Task: Assign carxxstreet791@gmail.com as Assignee of Child Issue ChildIssue0000000430 of Issue Issue0000000215 in Backlog  in Scrum Project Project0000000043 in Jira. Assign vinnyoffice2@gmail.com as Assignee of Child Issue ChildIssue0000000431 of Issue Issue0000000216 in Backlog  in Scrum Project Project0000000044 in Jira. Assign vinnyoffice2@gmail.com as Assignee of Child Issue ChildIssue0000000432 of Issue Issue0000000216 in Backlog  in Scrum Project Project0000000044 in Jira. Assign vinnyoffice2@gmail.com as Assignee of Child Issue ChildIssue0000000433 of Issue Issue0000000217 in Backlog  in Scrum Project Project0000000044 in Jira. Assign vinnyoffice2@gmail.com as Assignee of Child Issue ChildIssue0000000434 of Issue Issue0000000217 in Backlog  in Scrum Project Project0000000044 in Jira
Action: Mouse moved to (795, 406)
Screenshot: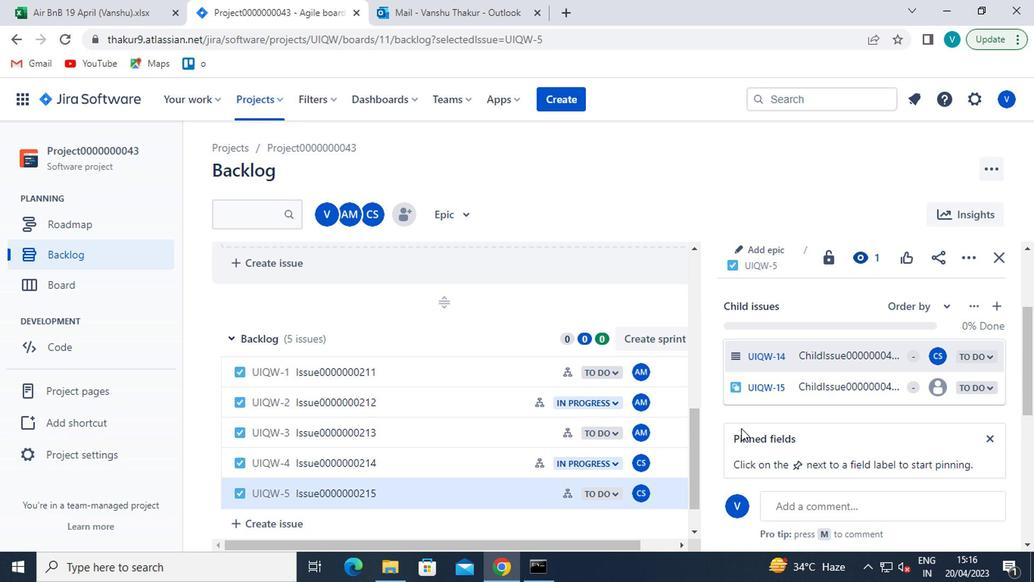 
Action: Mouse scrolled (795, 407) with delta (0, 0)
Screenshot: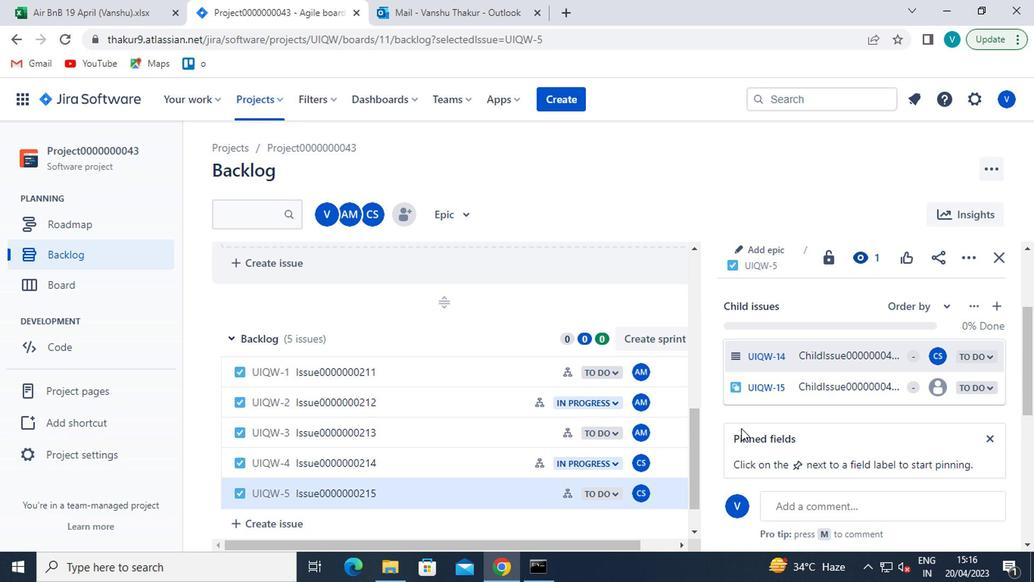 
Action: Mouse moved to (796, 405)
Screenshot: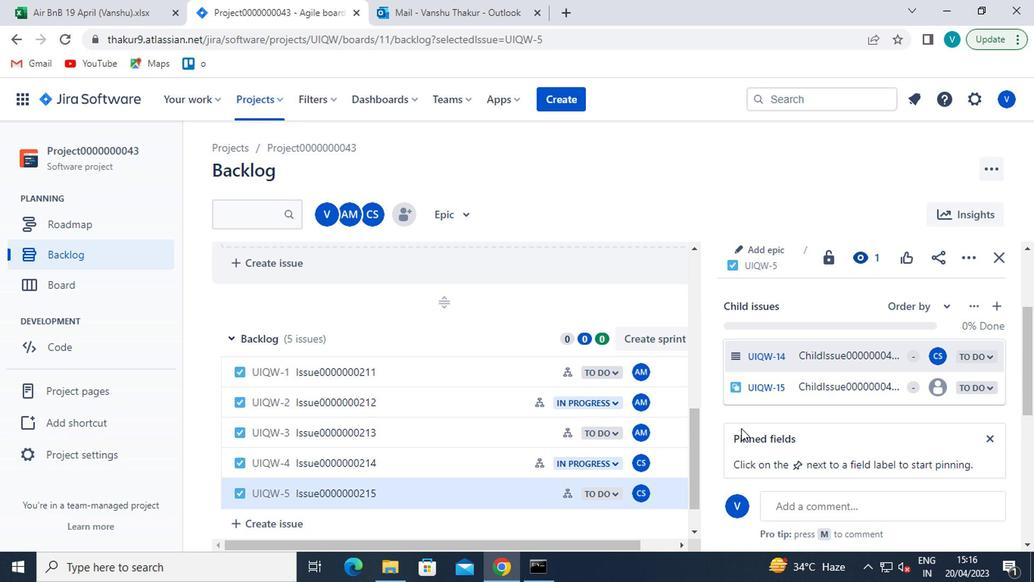 
Action: Mouse scrolled (796, 406) with delta (0, 1)
Screenshot: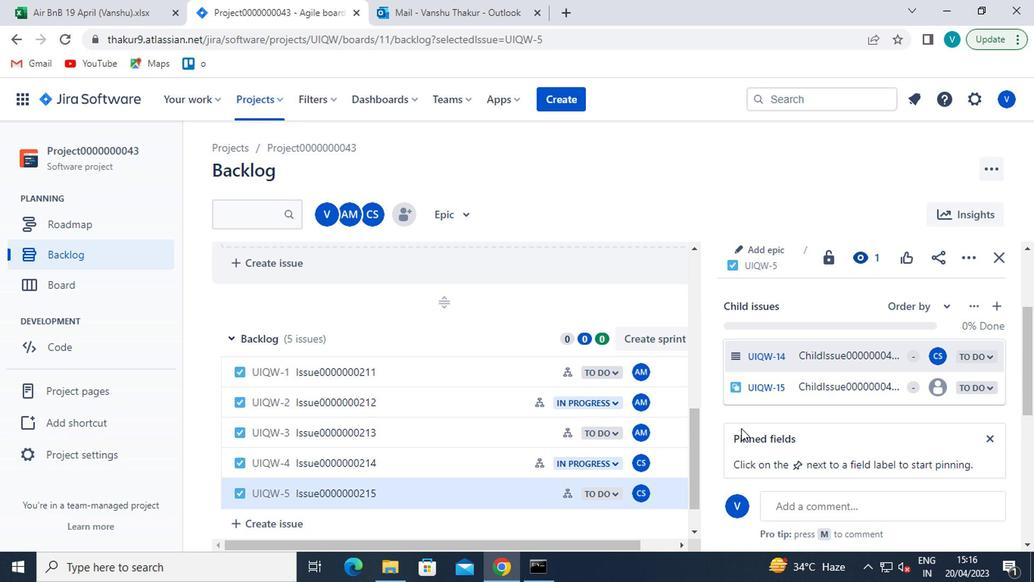
Action: Mouse moved to (797, 404)
Screenshot: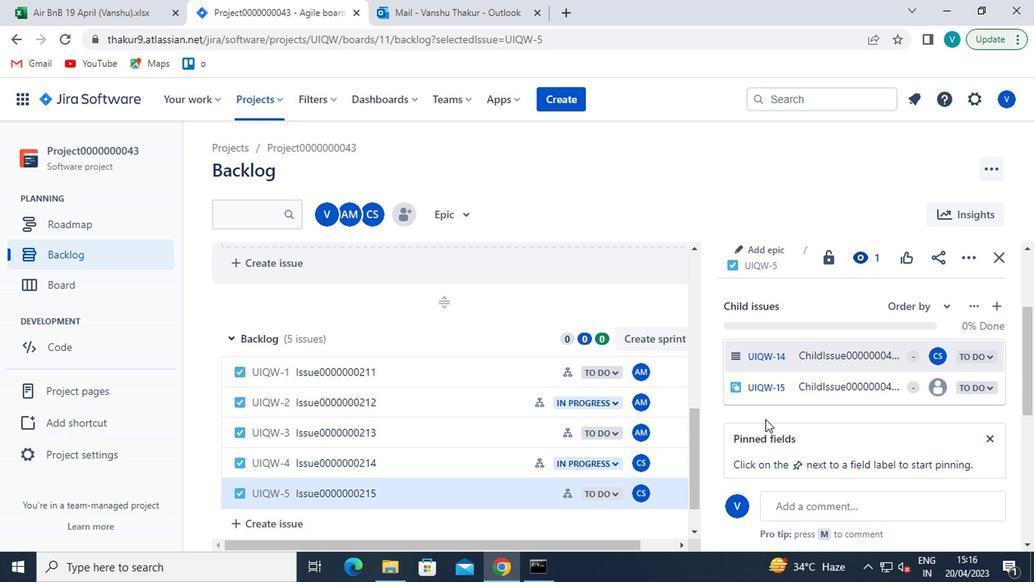 
Action: Mouse scrolled (797, 405) with delta (0, 1)
Screenshot: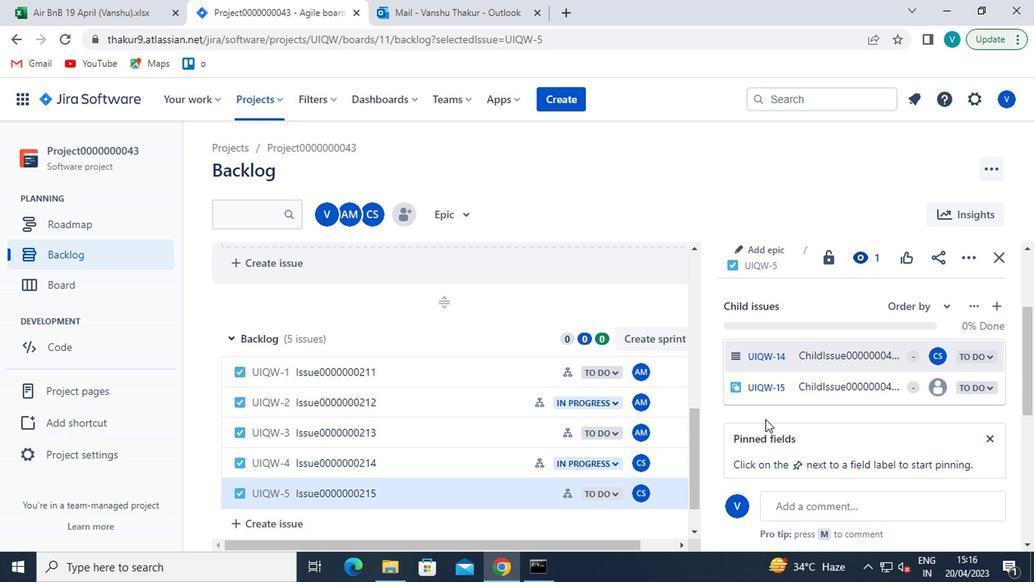 
Action: Mouse scrolled (797, 405) with delta (0, 1)
Screenshot: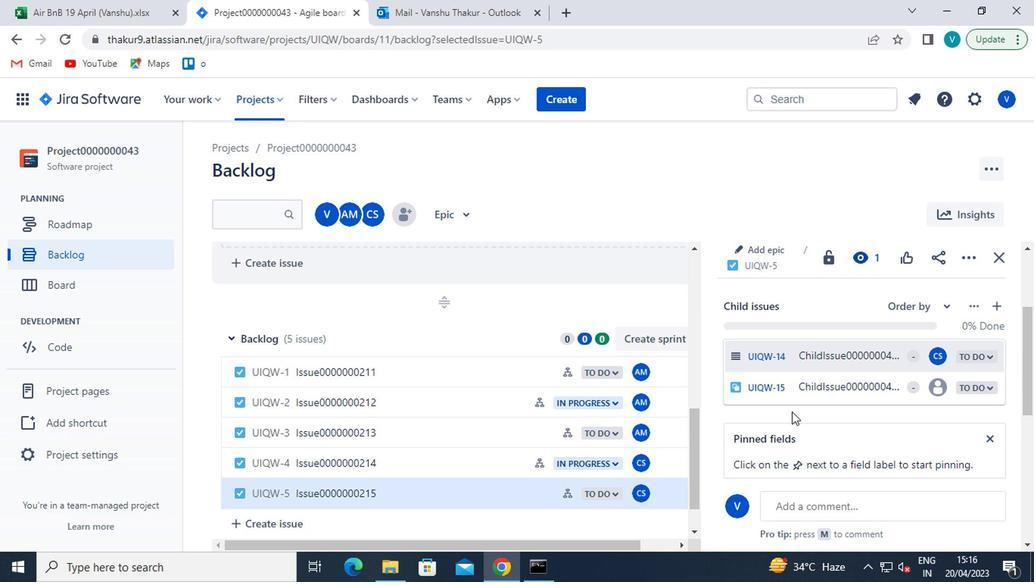 
Action: Mouse scrolled (797, 405) with delta (0, 1)
Screenshot: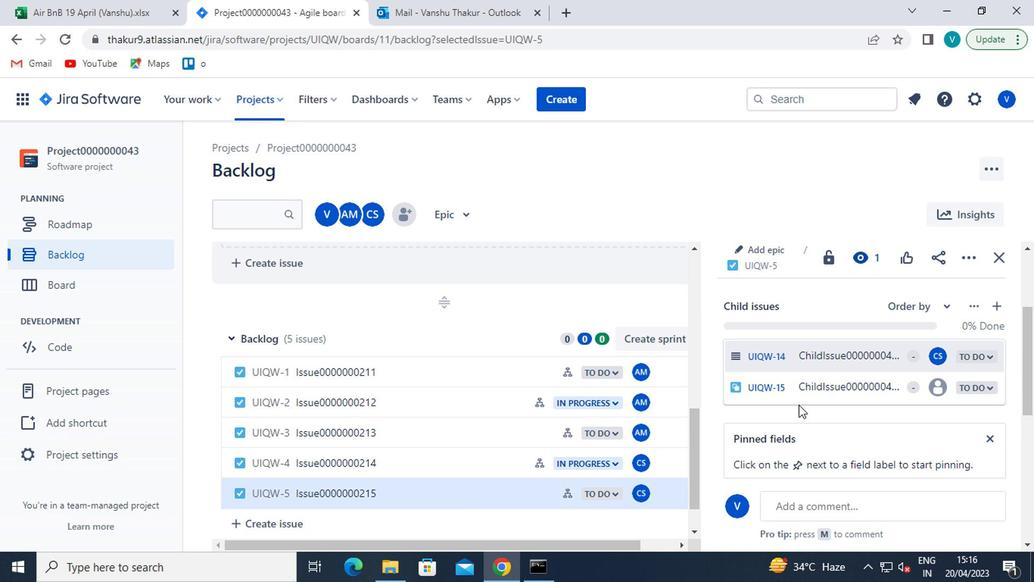 
Action: Mouse scrolled (797, 403) with delta (0, 0)
Screenshot: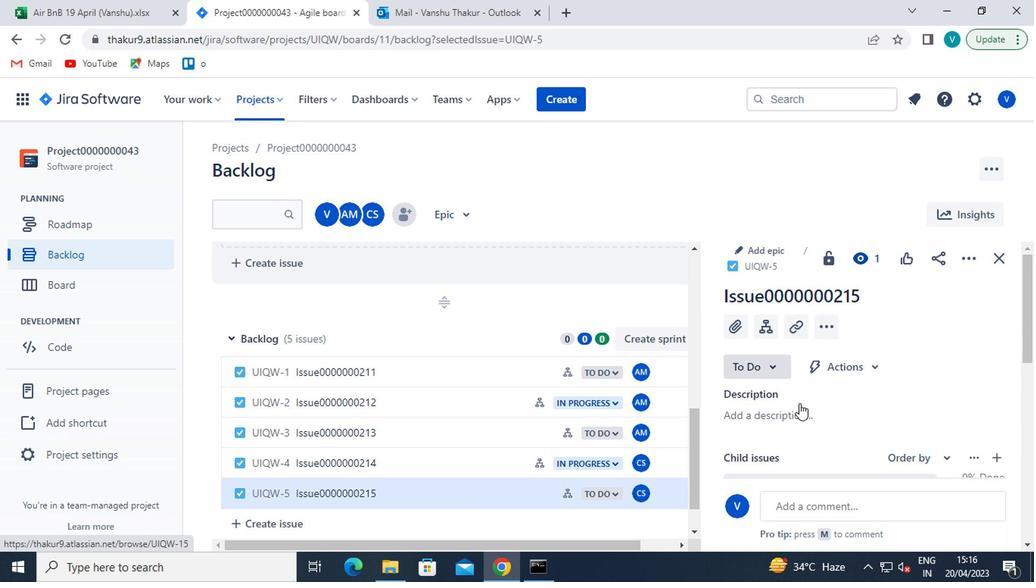 
Action: Mouse scrolled (797, 403) with delta (0, 0)
Screenshot: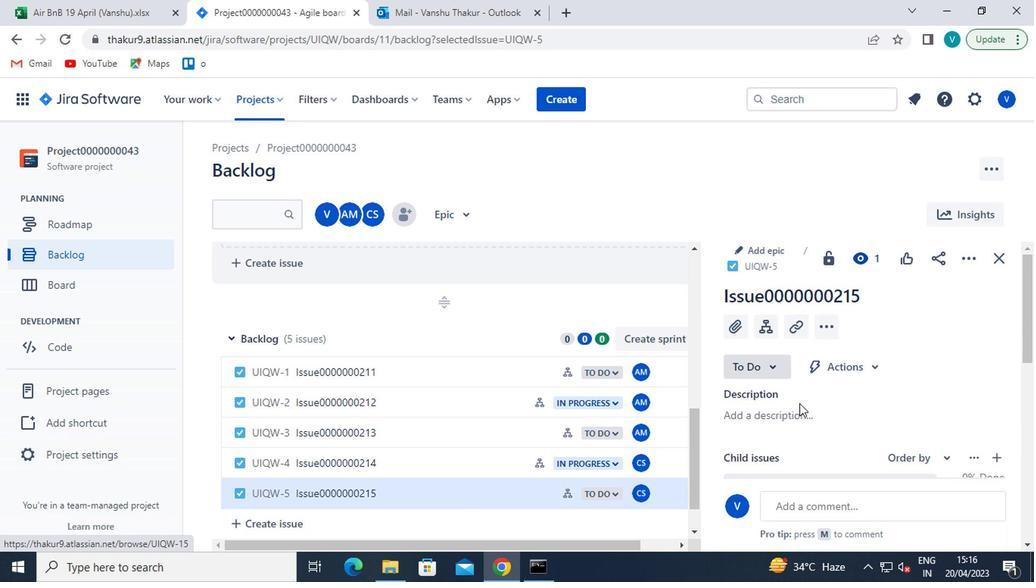 
Action: Mouse scrolled (797, 403) with delta (0, 0)
Screenshot: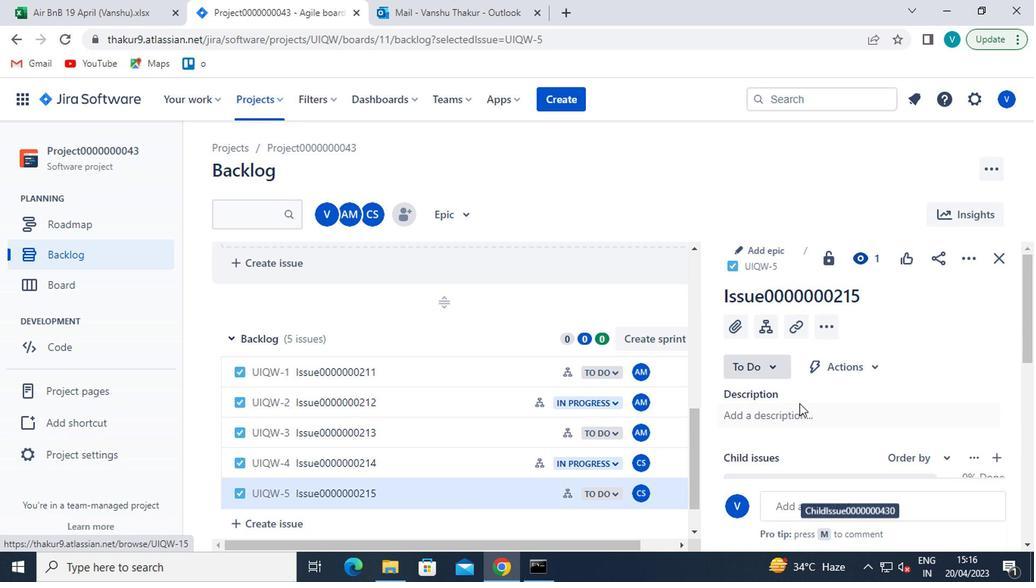 
Action: Mouse scrolled (797, 405) with delta (0, 1)
Screenshot: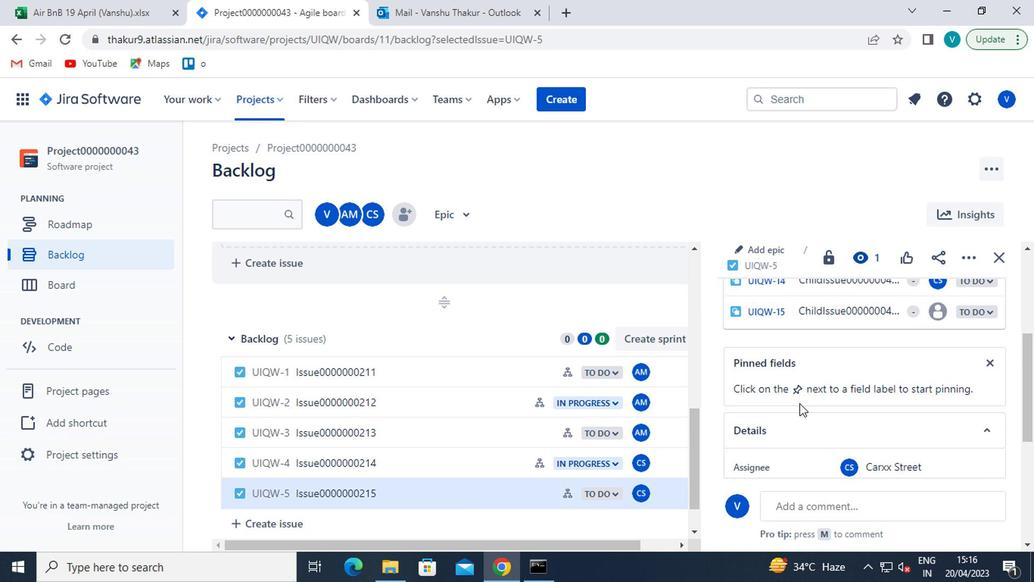 
Action: Mouse moved to (940, 389)
Screenshot: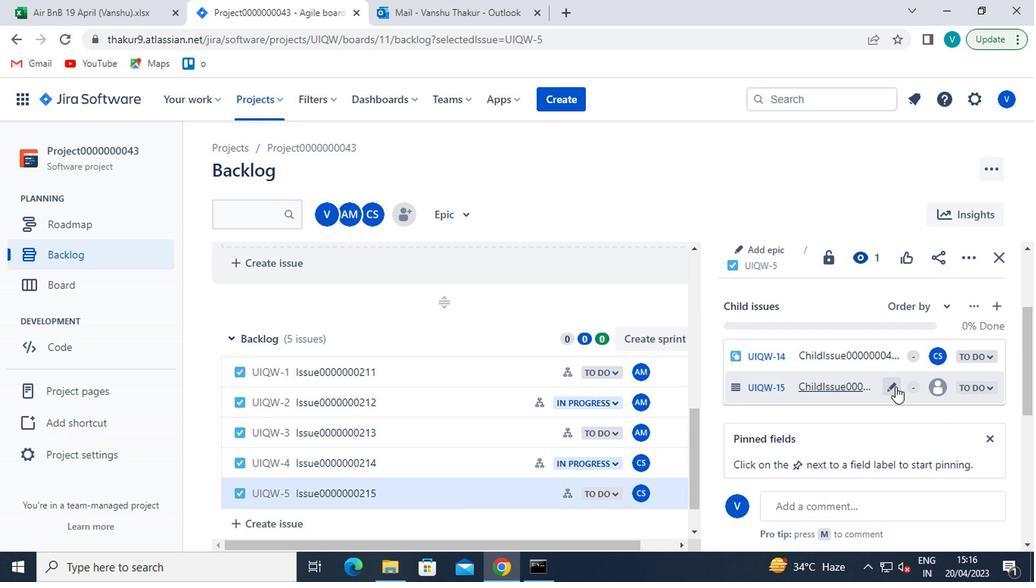 
Action: Mouse pressed left at (940, 389)
Screenshot: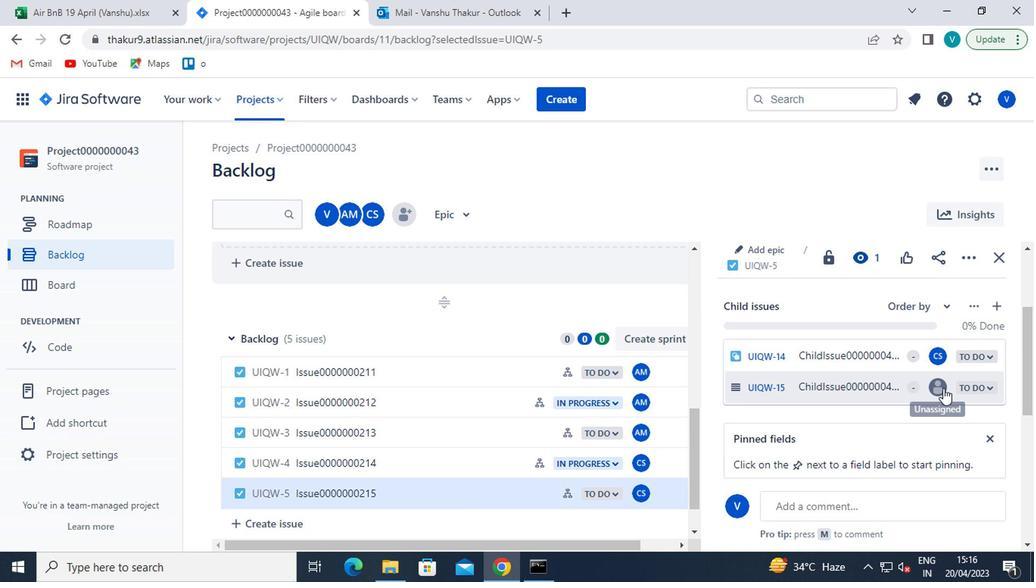 
Action: Mouse moved to (784, 447)
Screenshot: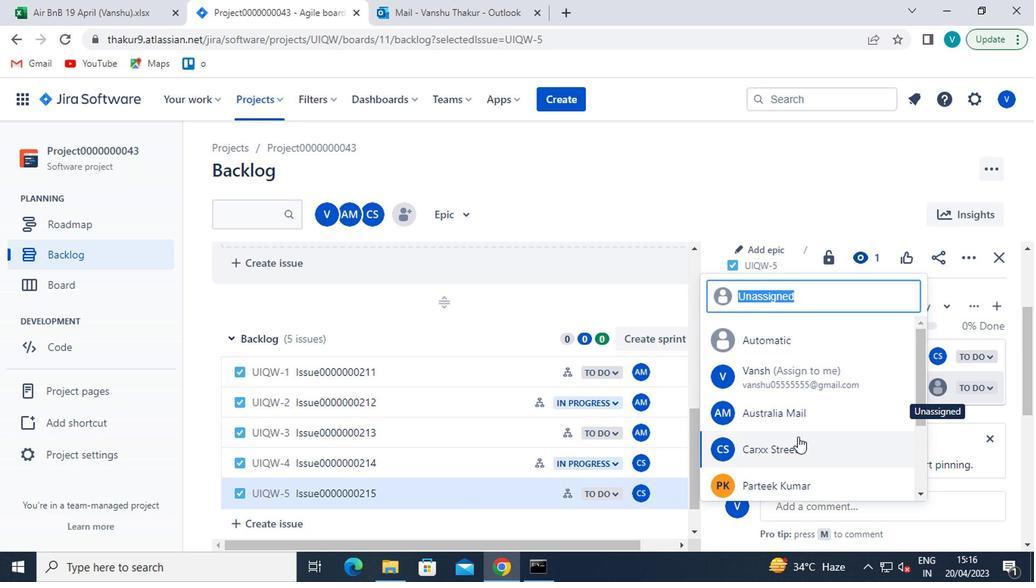 
Action: Mouse pressed left at (784, 447)
Screenshot: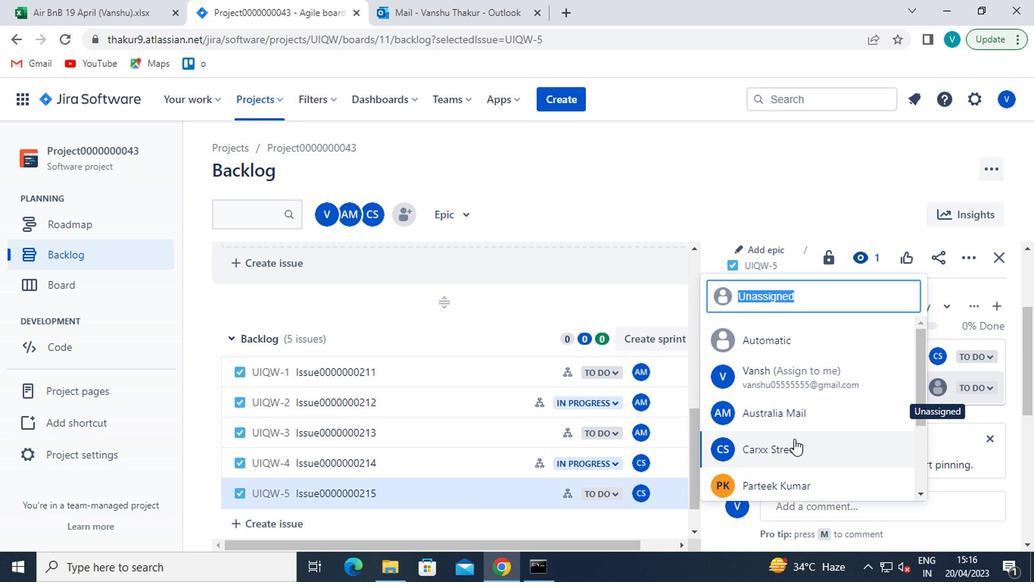 
Action: Mouse moved to (255, 106)
Screenshot: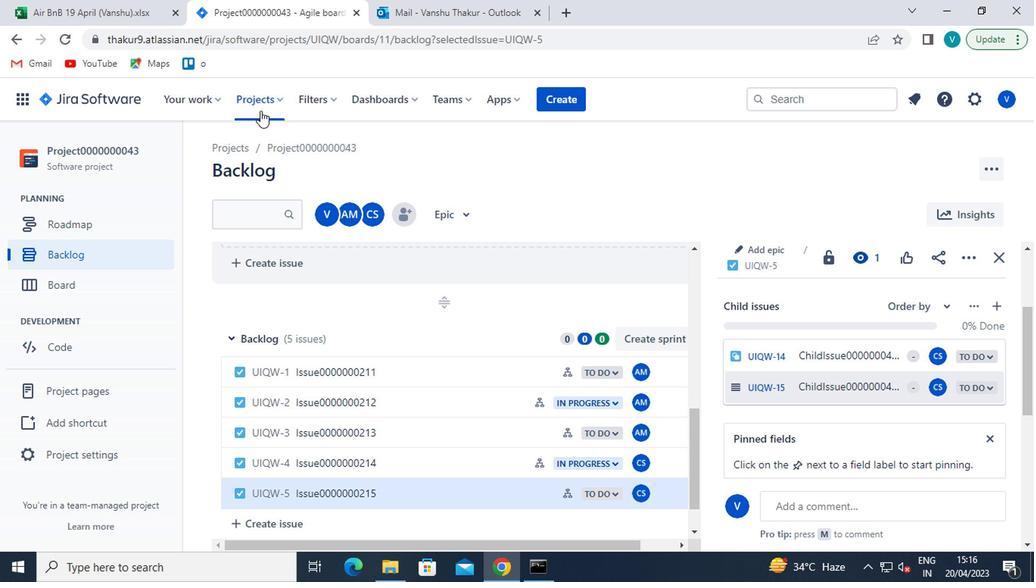 
Action: Mouse pressed left at (255, 106)
Screenshot: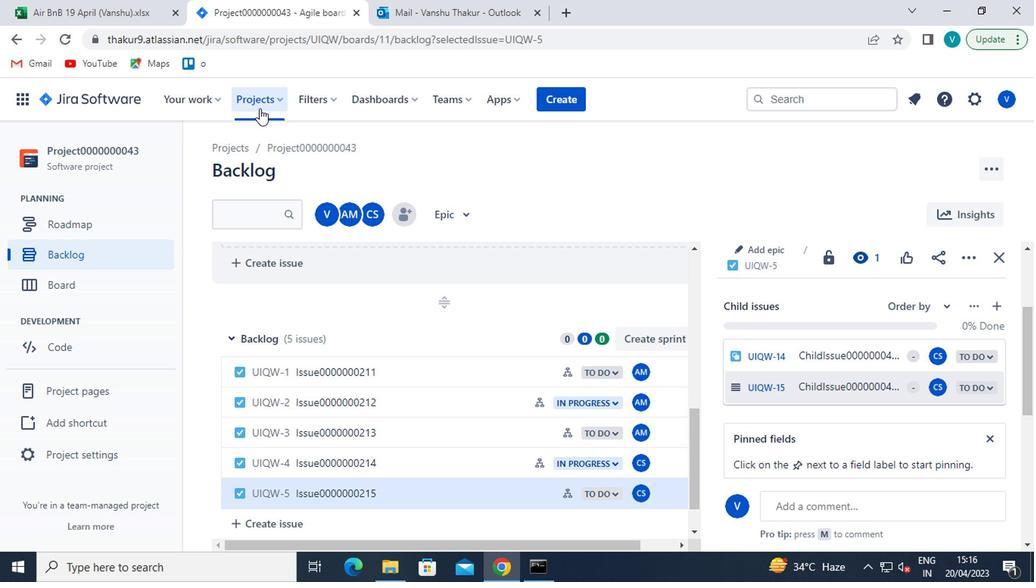 
Action: Mouse moved to (337, 195)
Screenshot: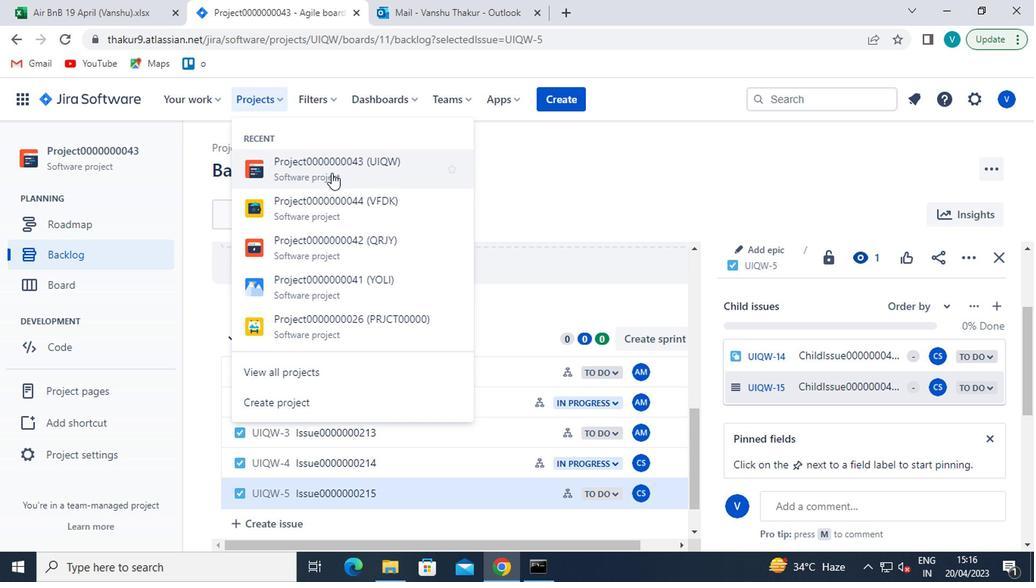 
Action: Mouse pressed left at (337, 195)
Screenshot: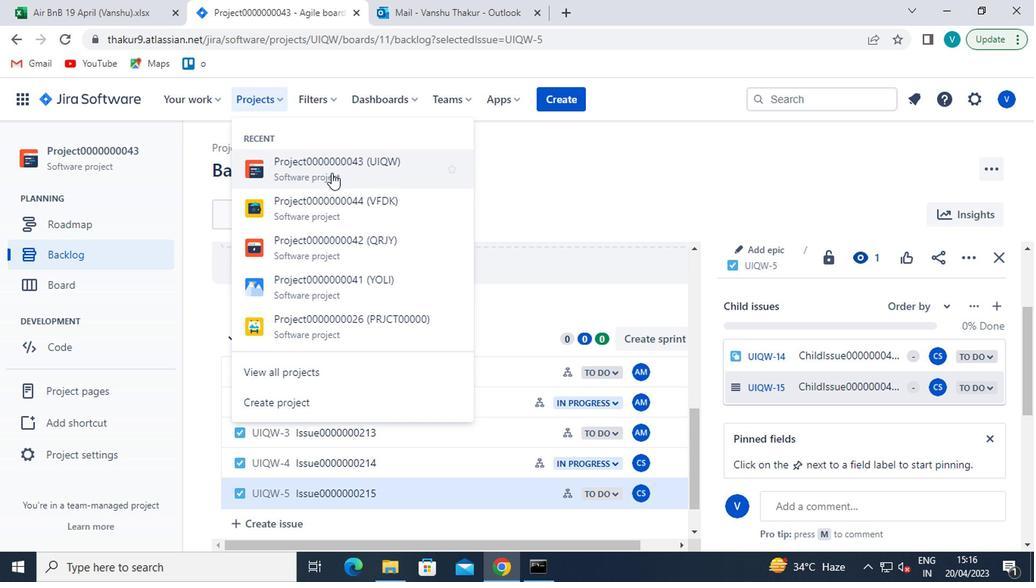 
Action: Mouse moved to (101, 263)
Screenshot: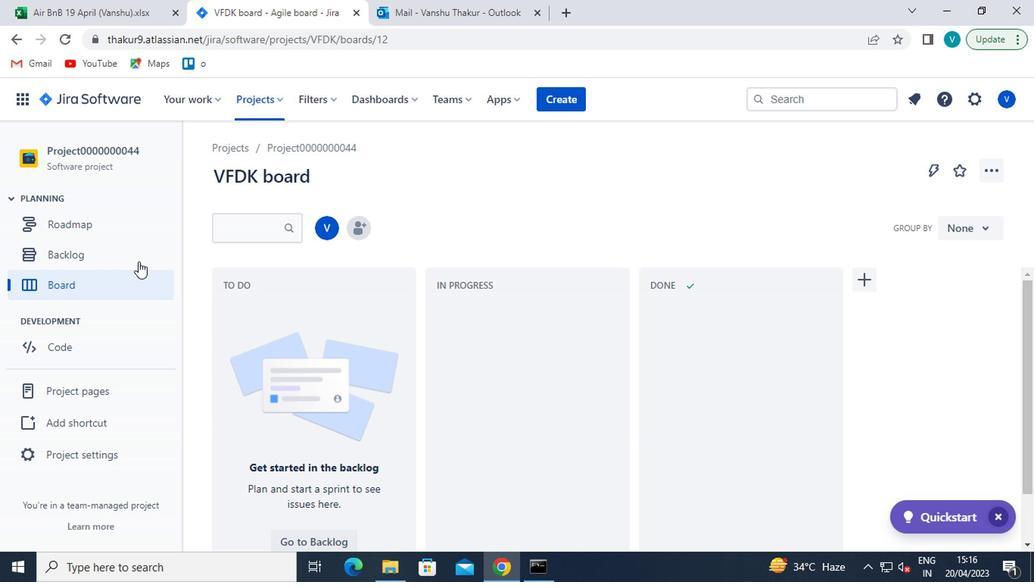 
Action: Mouse pressed left at (101, 263)
Screenshot: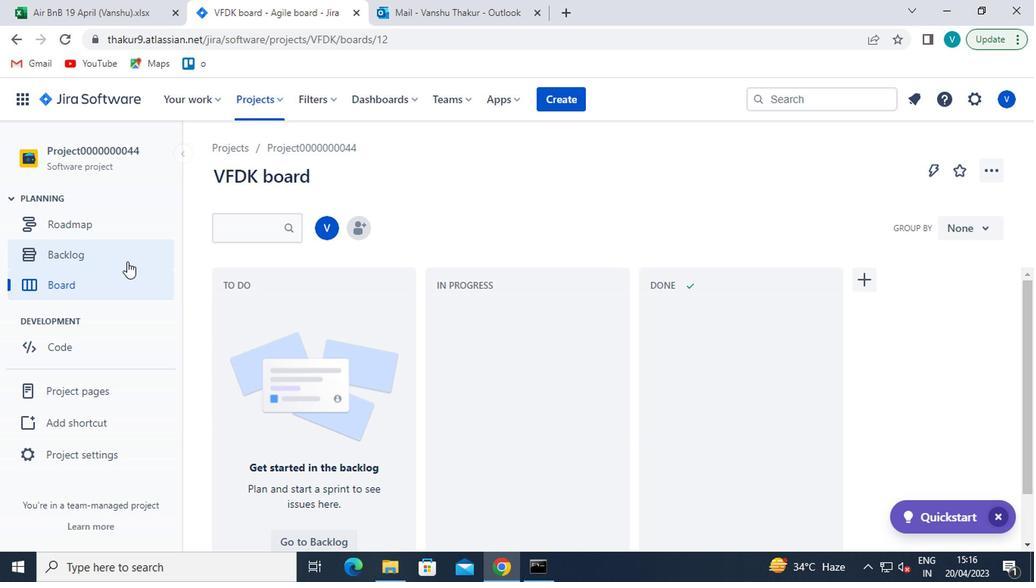 
Action: Mouse moved to (428, 337)
Screenshot: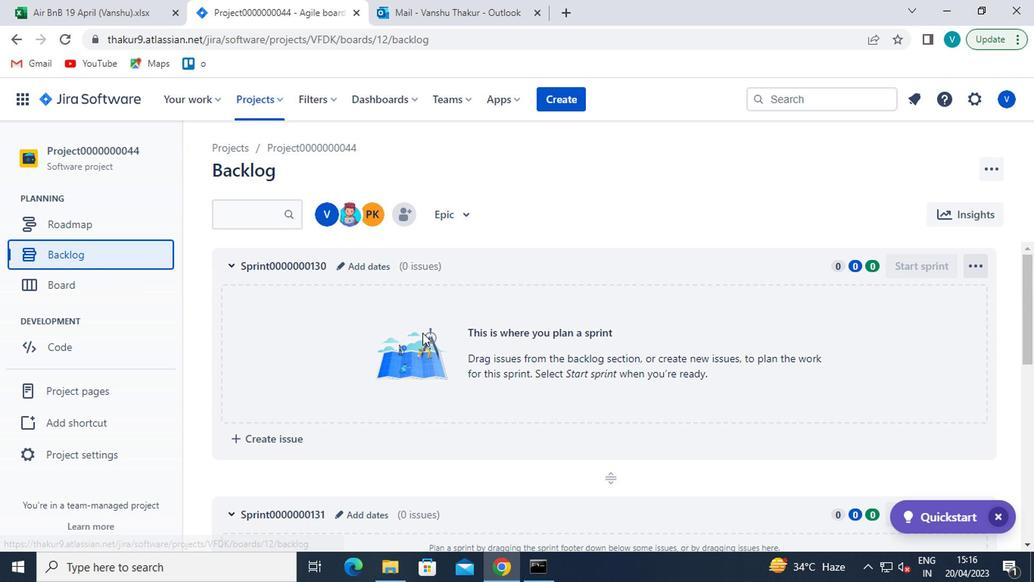 
Action: Mouse scrolled (428, 336) with delta (0, 0)
Screenshot: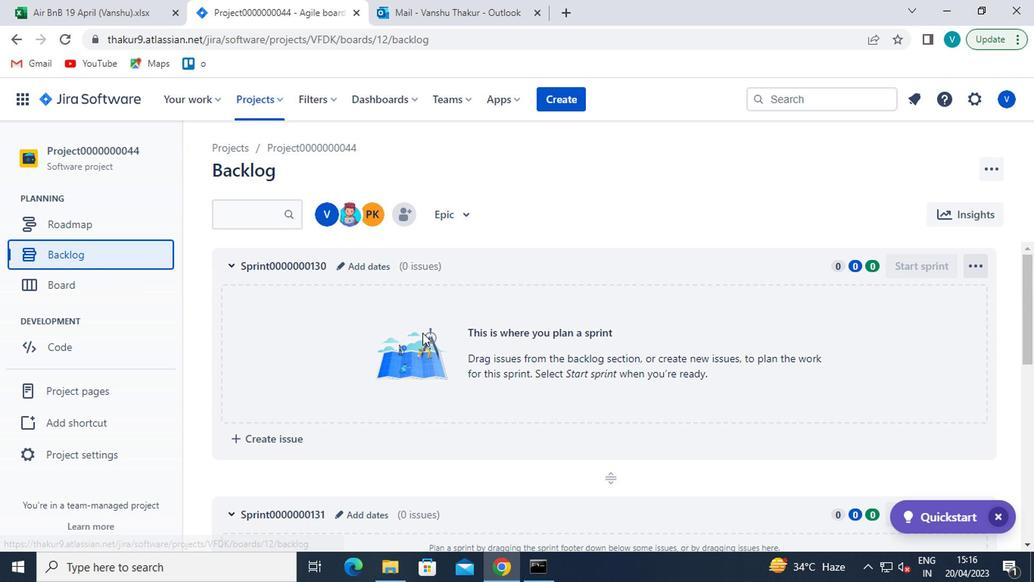 
Action: Mouse moved to (454, 343)
Screenshot: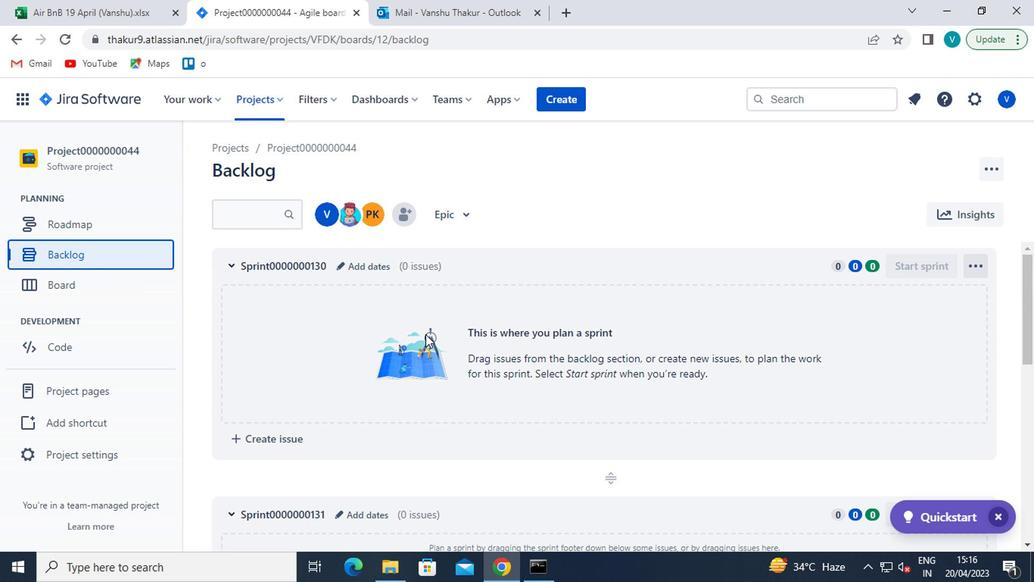 
Action: Mouse scrolled (454, 342) with delta (0, 0)
Screenshot: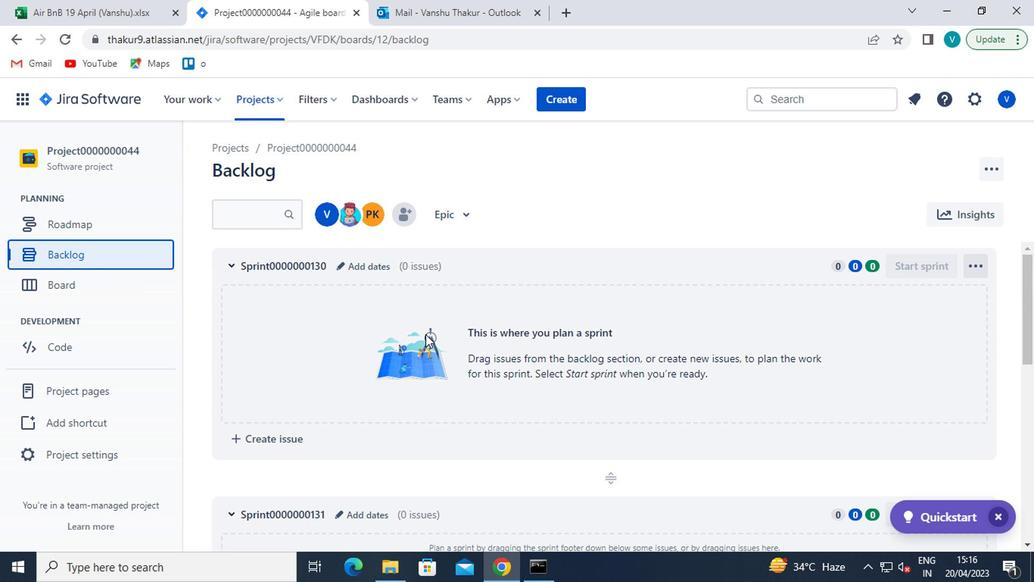 
Action: Mouse moved to (459, 344)
Screenshot: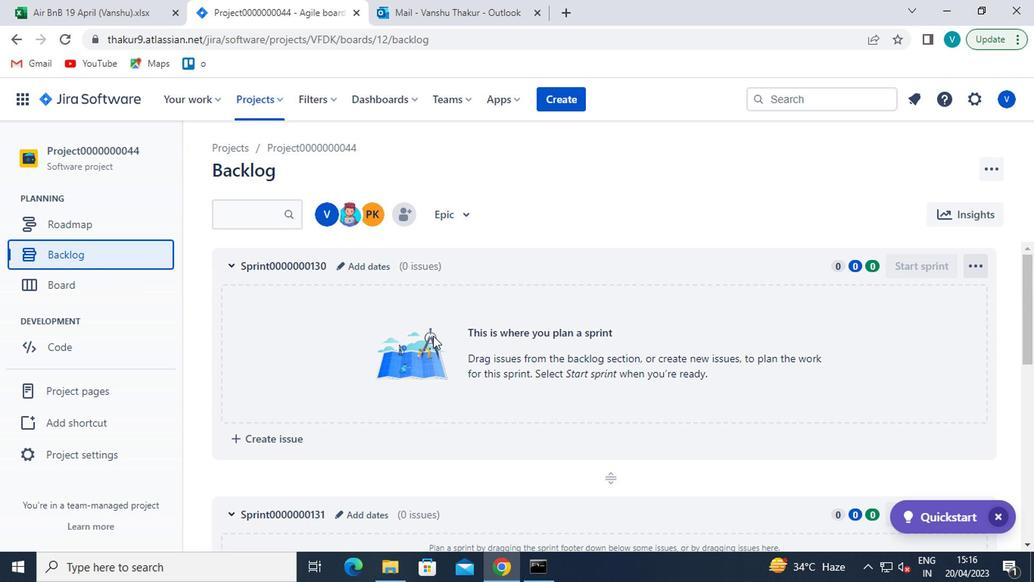 
Action: Mouse scrolled (459, 343) with delta (0, -1)
Screenshot: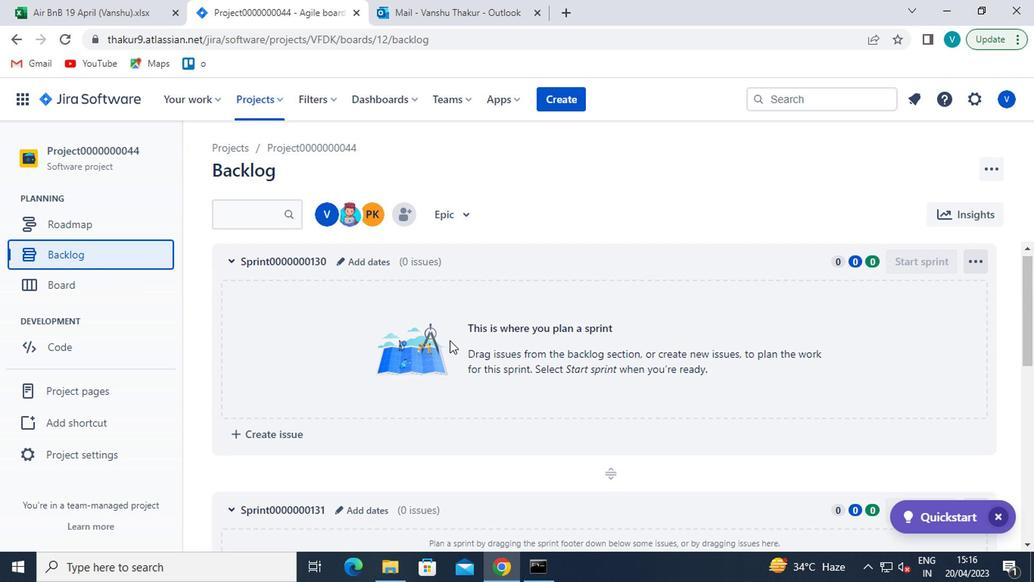 
Action: Mouse moved to (460, 344)
Screenshot: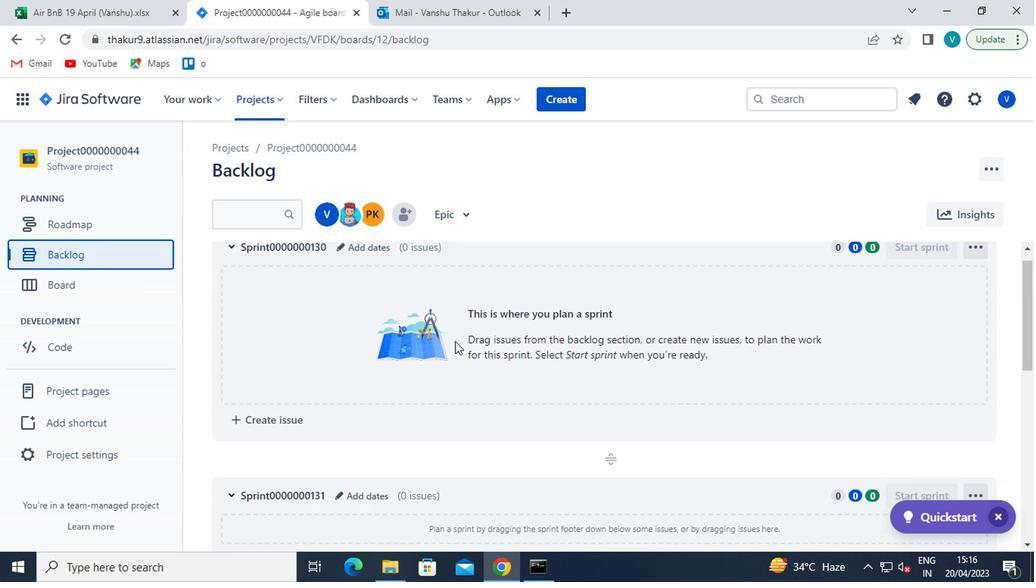 
Action: Mouse scrolled (460, 344) with delta (0, 0)
Screenshot: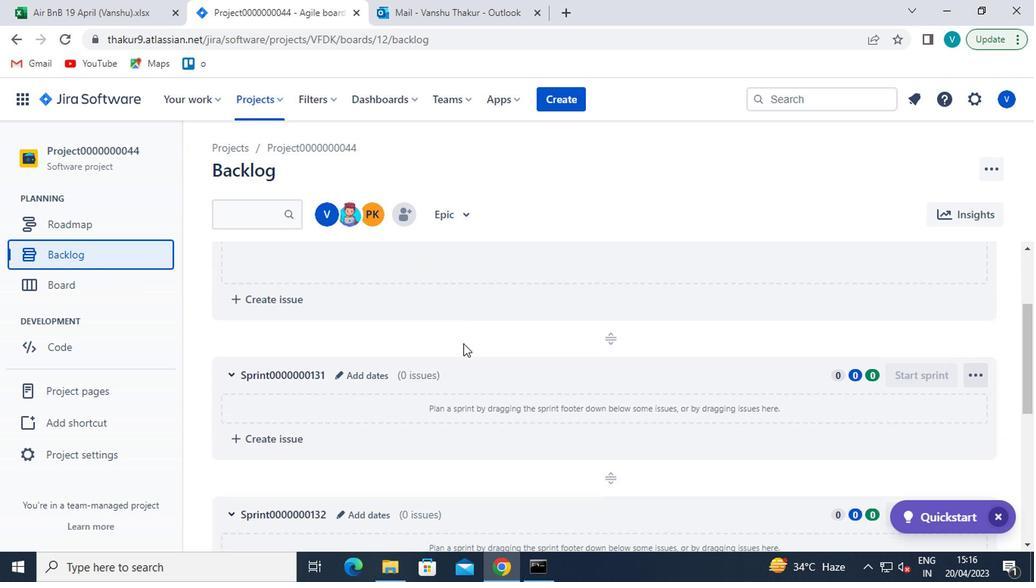 
Action: Mouse scrolled (460, 344) with delta (0, 0)
Screenshot: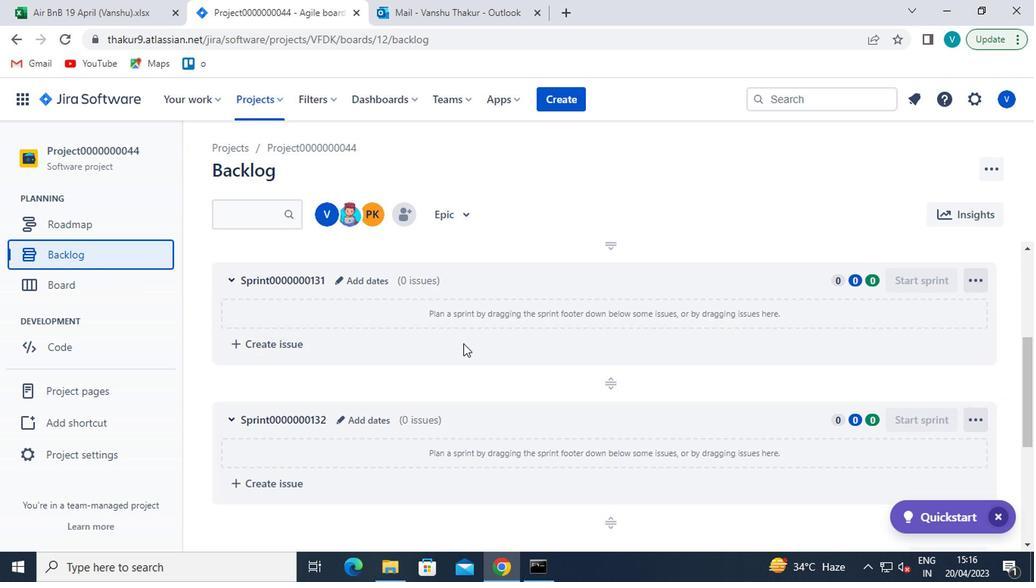 
Action: Mouse scrolled (460, 344) with delta (0, 0)
Screenshot: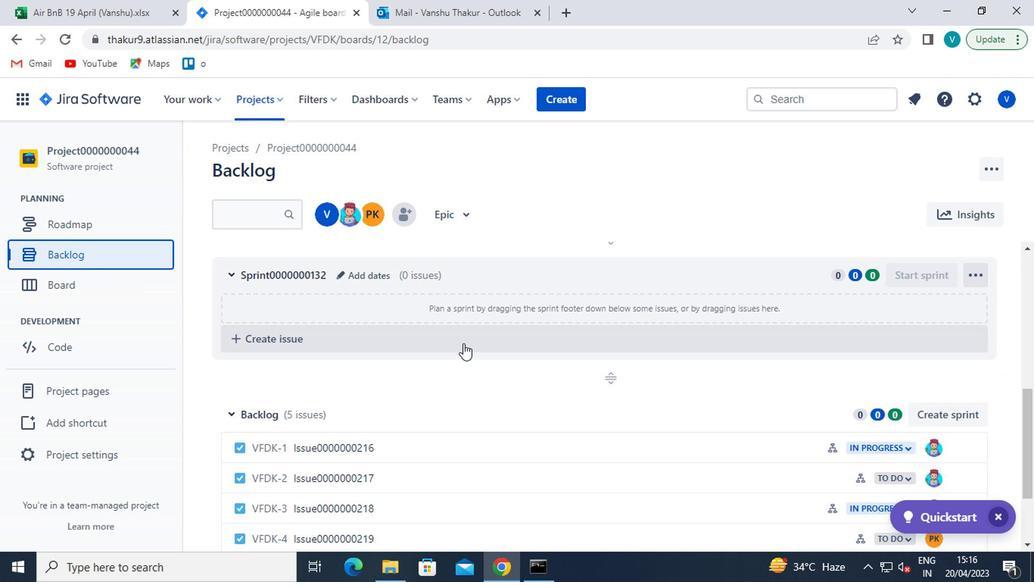 
Action: Mouse moved to (342, 371)
Screenshot: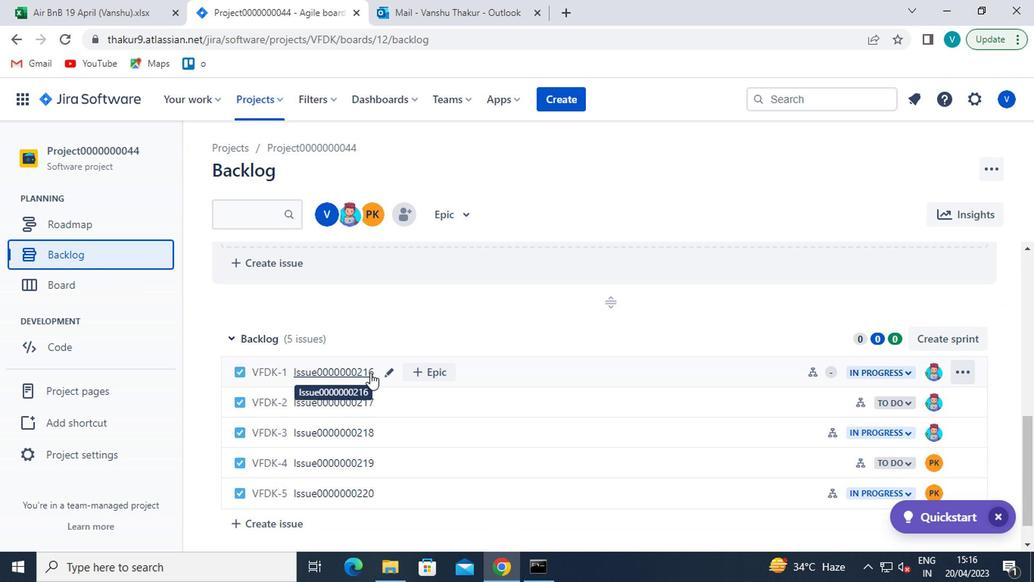 
Action: Mouse pressed left at (342, 371)
Screenshot: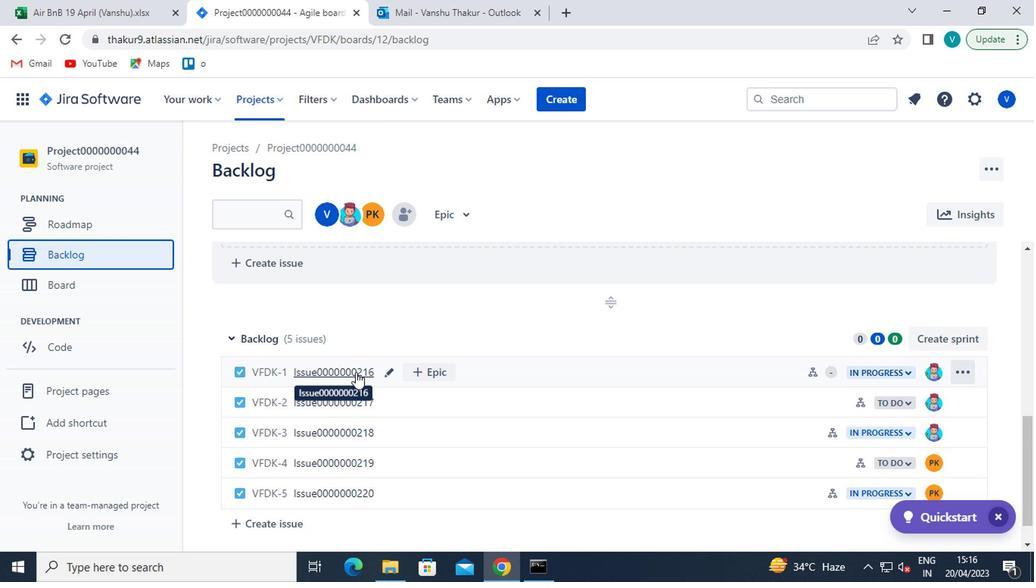 
Action: Mouse moved to (798, 483)
Screenshot: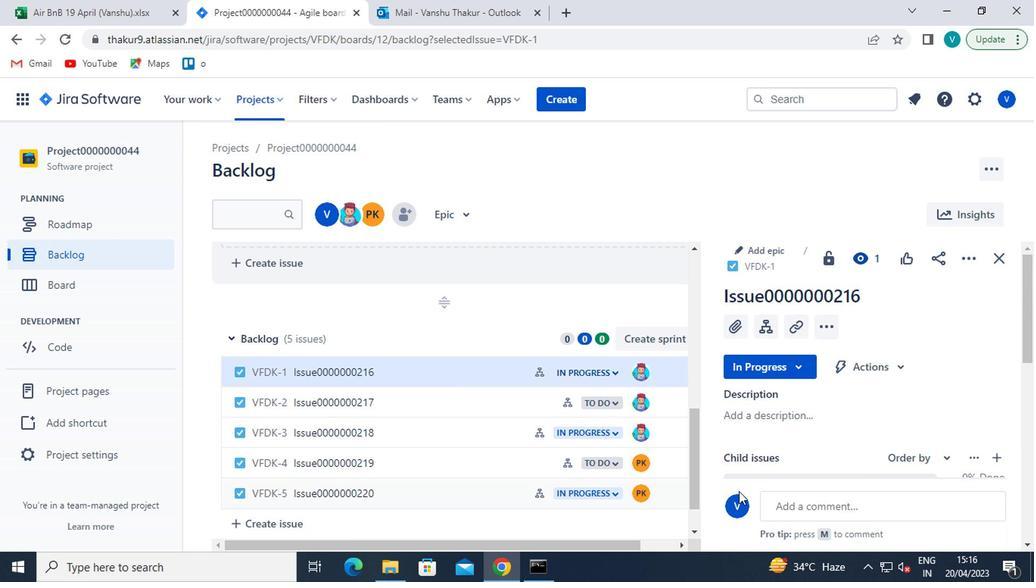 
Action: Mouse scrolled (798, 482) with delta (0, 0)
Screenshot: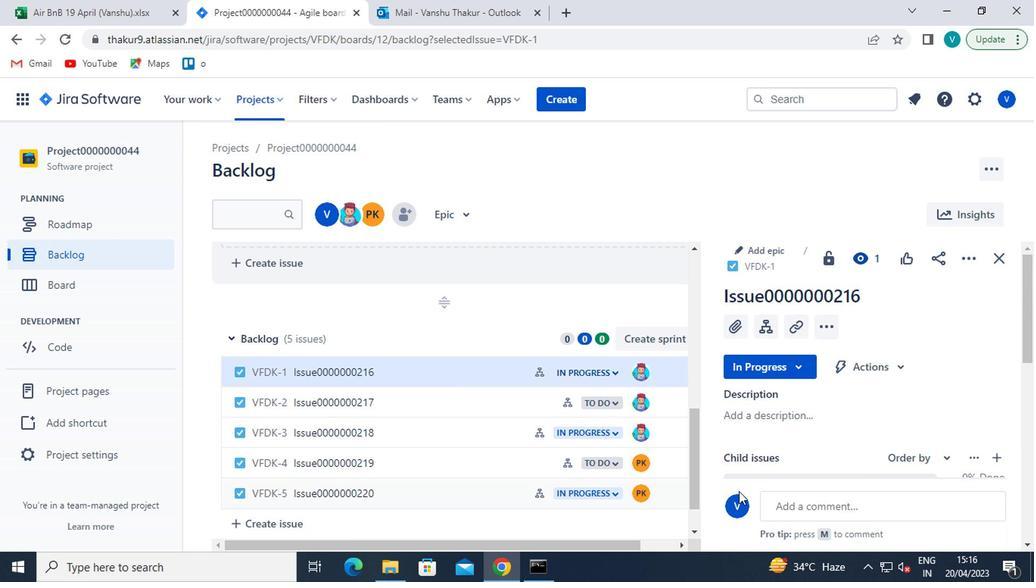 
Action: Mouse moved to (799, 483)
Screenshot: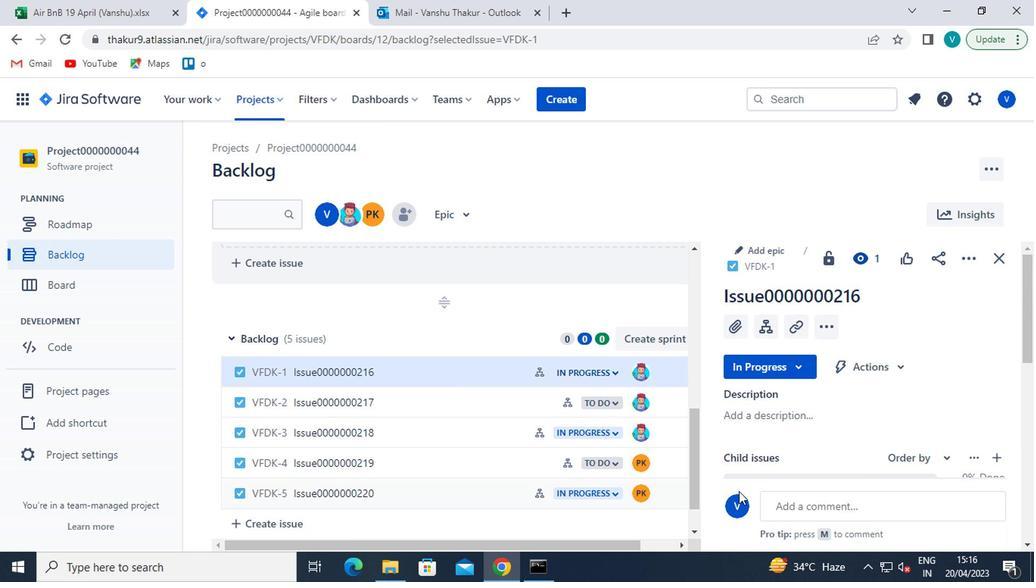 
Action: Mouse scrolled (799, 482) with delta (0, 0)
Screenshot: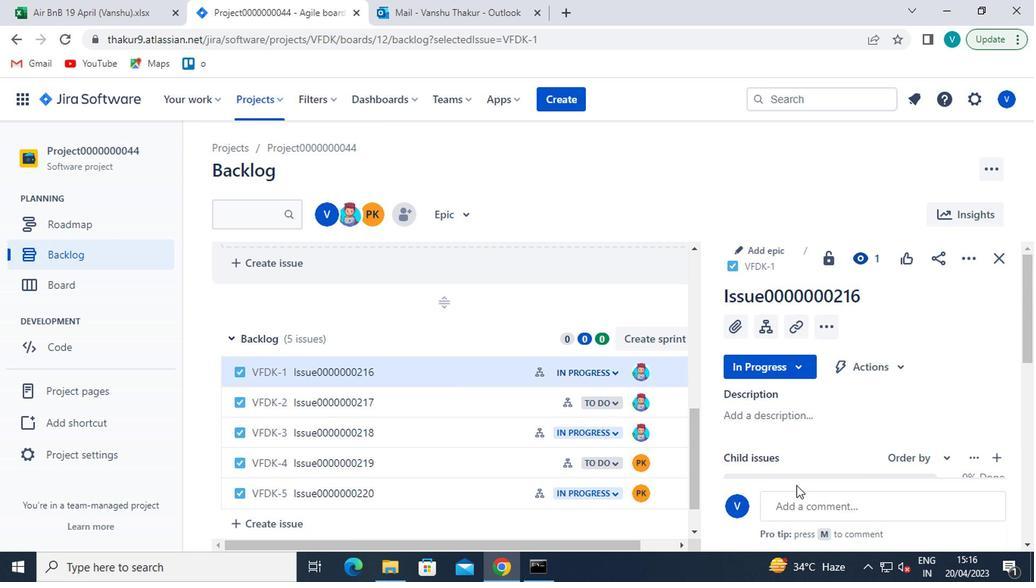
Action: Mouse moved to (931, 354)
Screenshot: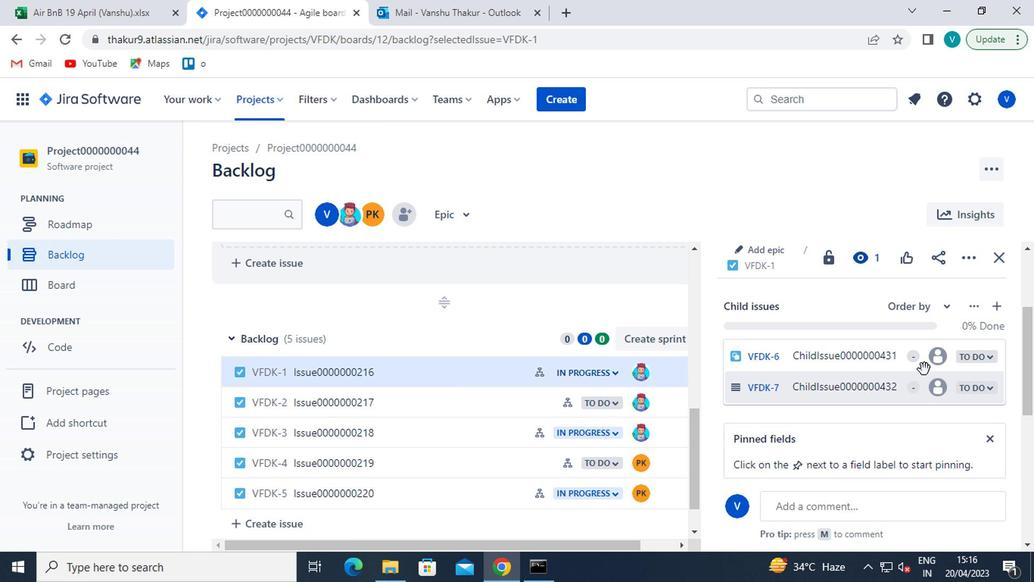 
Action: Mouse pressed left at (931, 354)
Screenshot: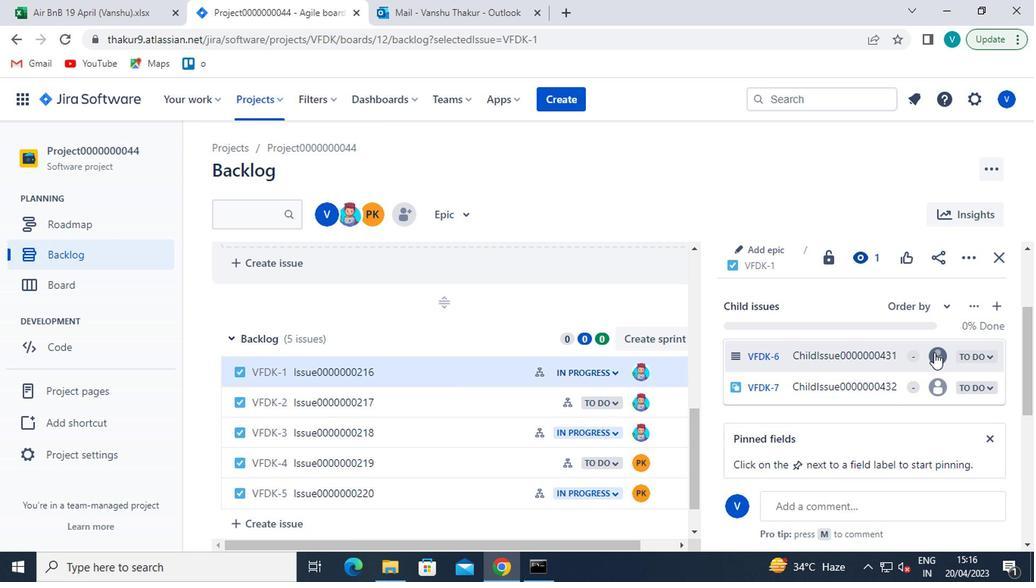 
Action: Mouse moved to (812, 403)
Screenshot: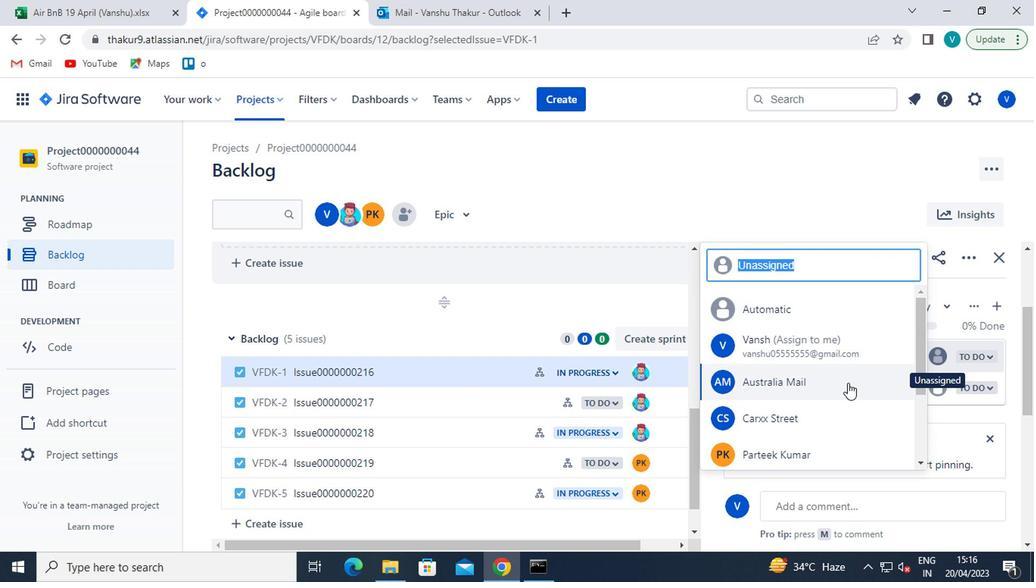 
Action: Mouse scrolled (812, 402) with delta (0, -1)
Screenshot: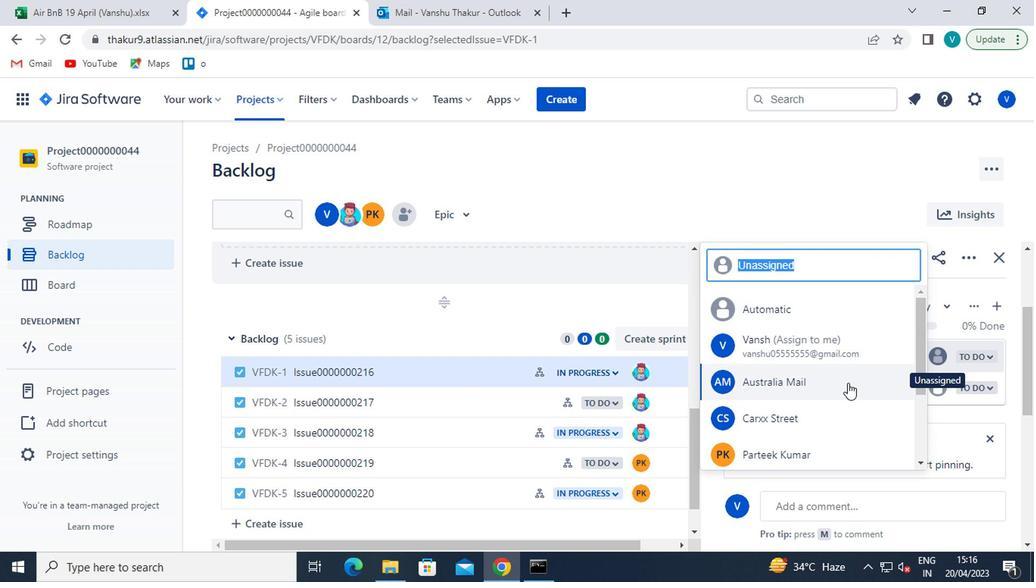 
Action: Mouse moved to (806, 409)
Screenshot: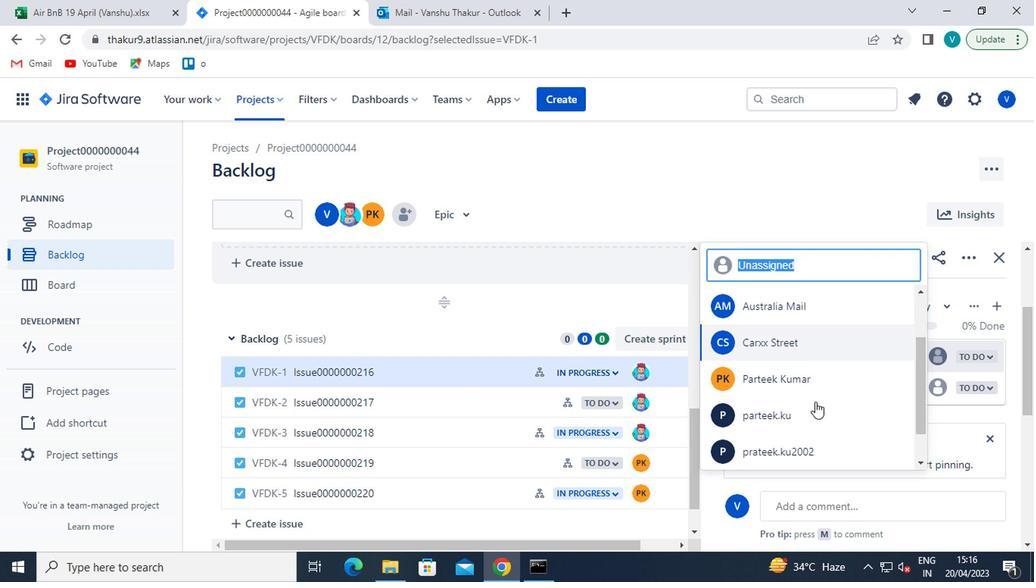 
Action: Mouse scrolled (806, 410) with delta (0, 1)
Screenshot: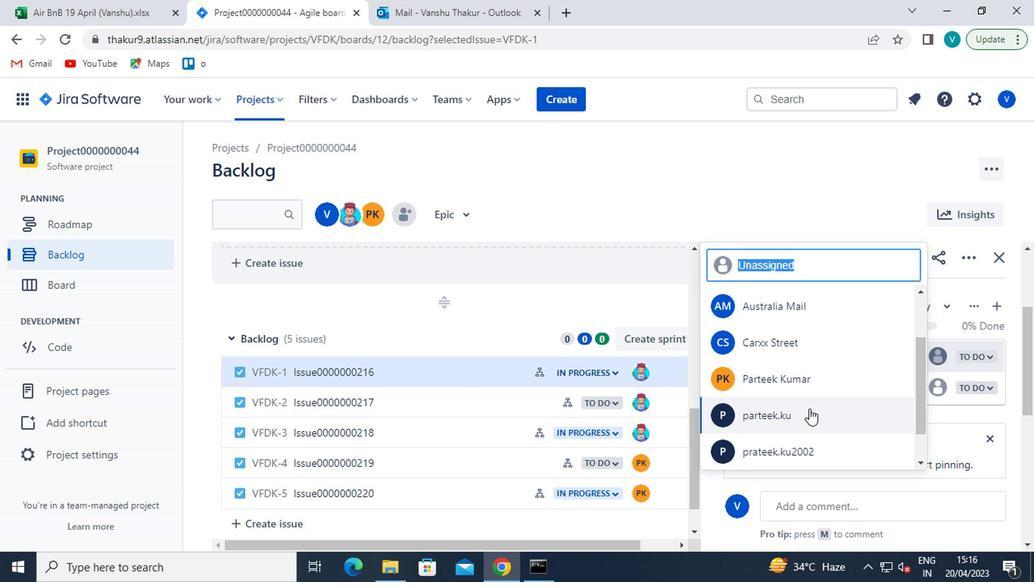 
Action: Mouse scrolled (806, 409) with delta (0, 0)
Screenshot: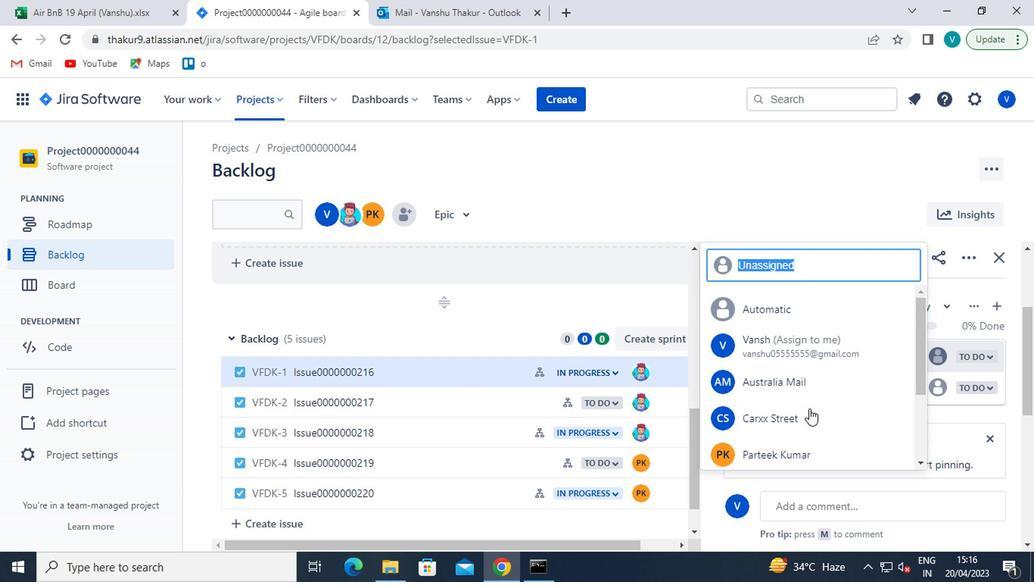 
Action: Mouse scrolled (806, 409) with delta (0, 0)
Screenshot: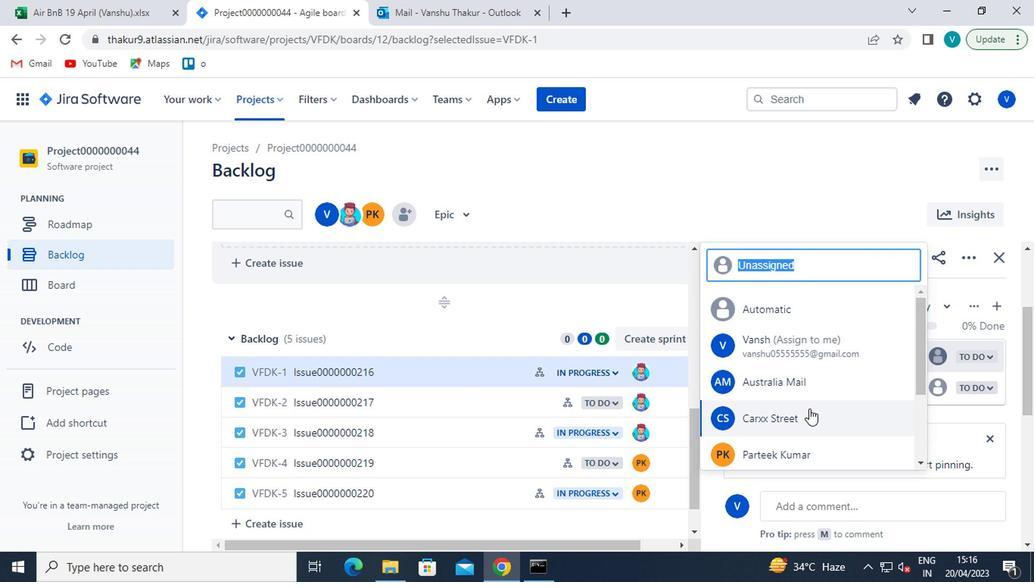 
Action: Mouse moved to (775, 449)
Screenshot: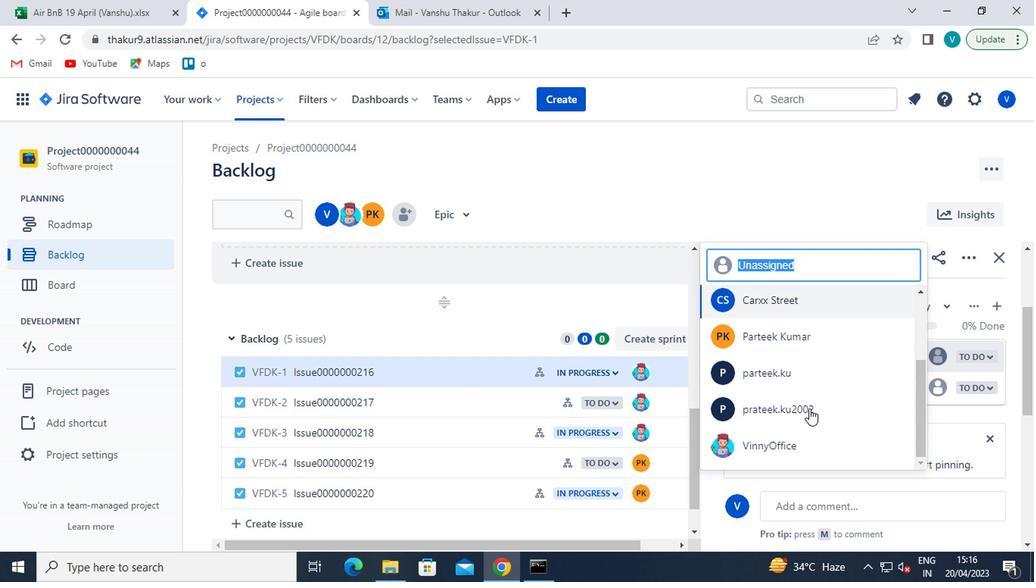 
Action: Mouse pressed left at (775, 449)
Screenshot: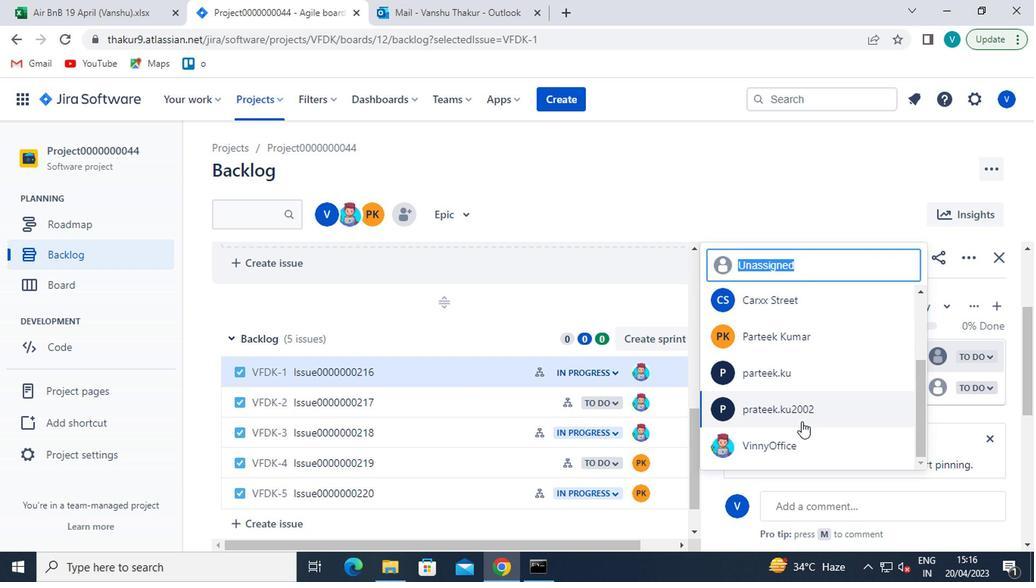 
Action: Mouse moved to (933, 390)
Screenshot: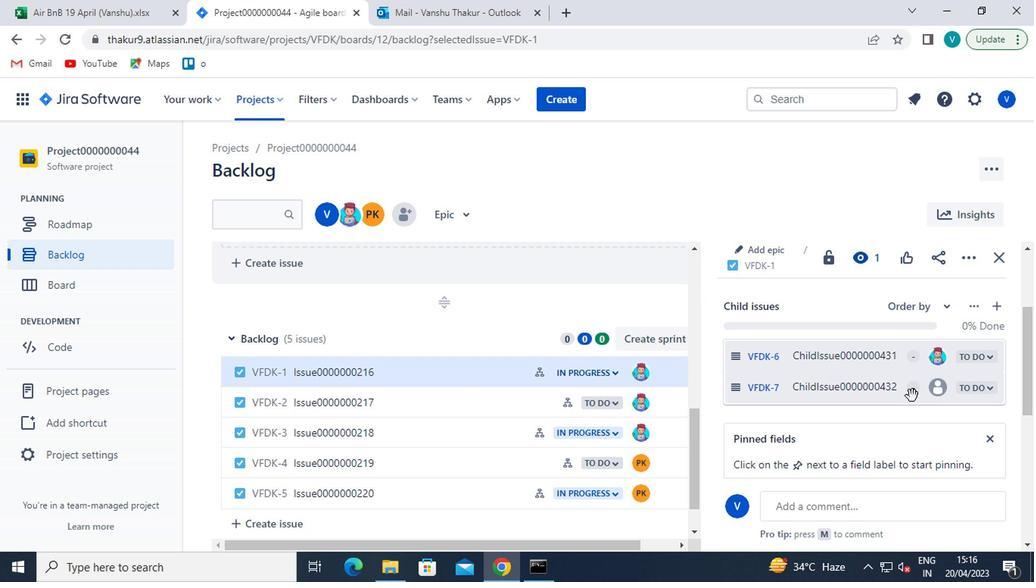 
Action: Mouse pressed left at (933, 390)
Screenshot: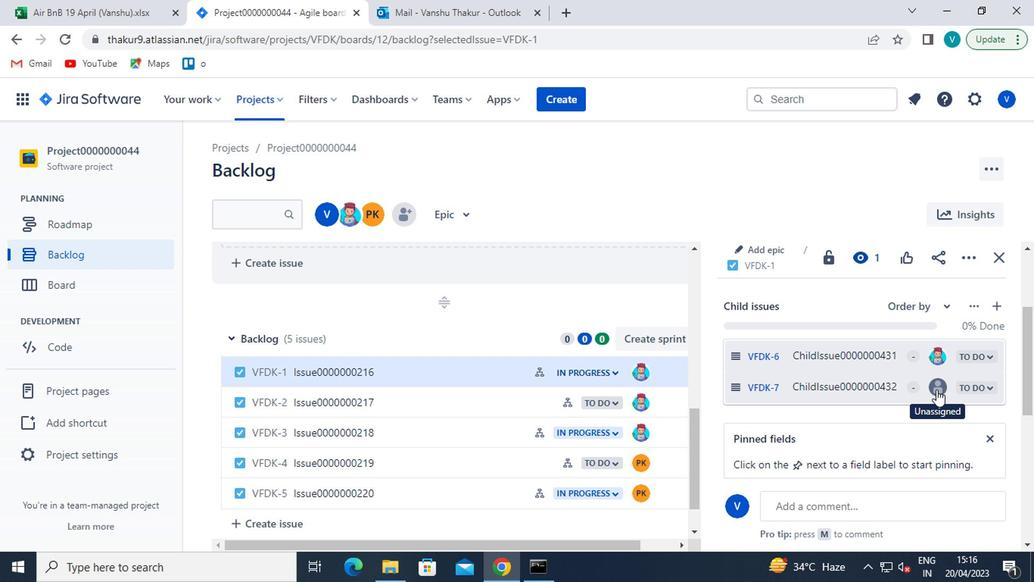 
Action: Mouse moved to (808, 427)
Screenshot: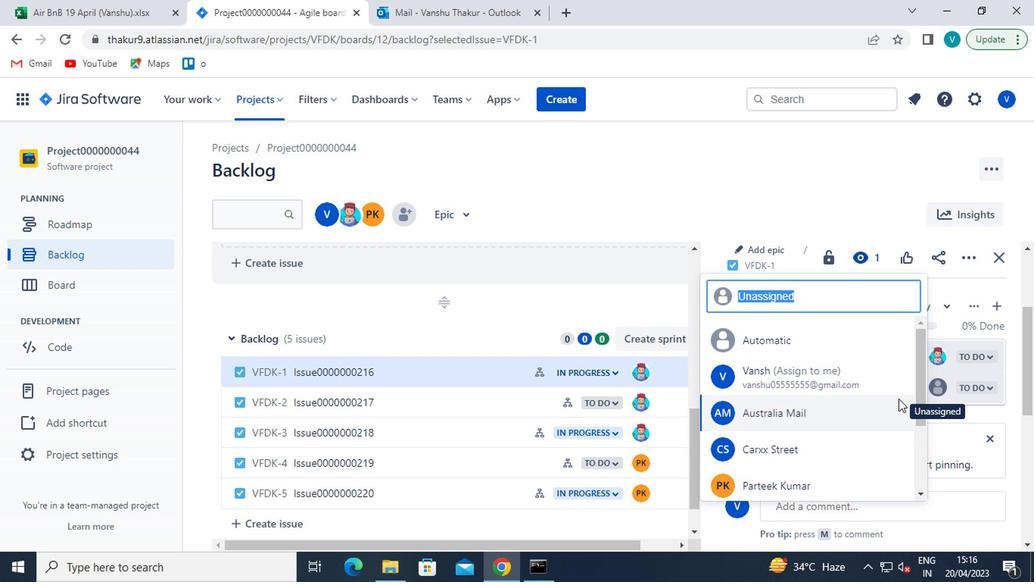 
Action: Mouse scrolled (808, 426) with delta (0, -1)
Screenshot: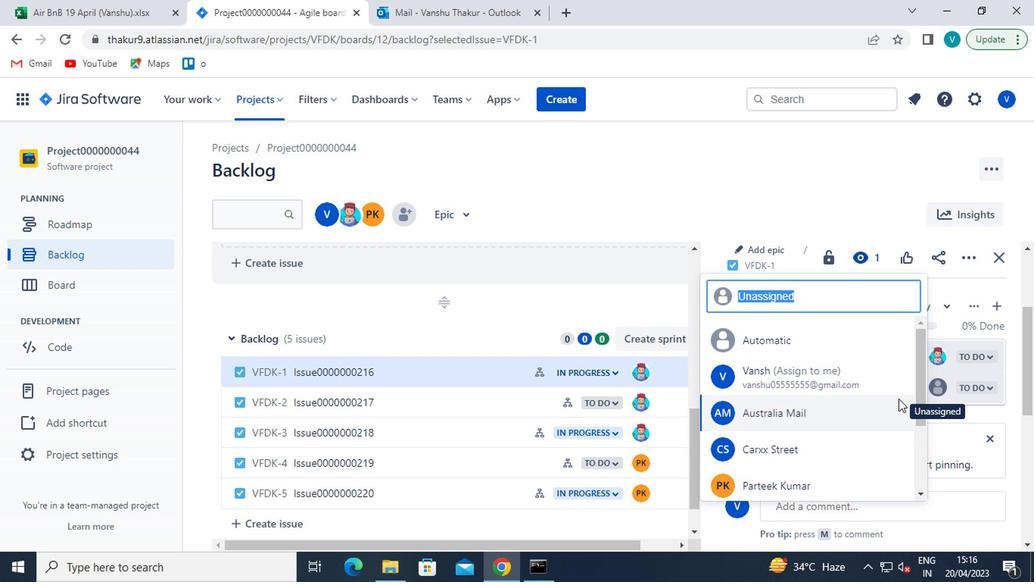 
Action: Mouse scrolled (808, 426) with delta (0, -1)
Screenshot: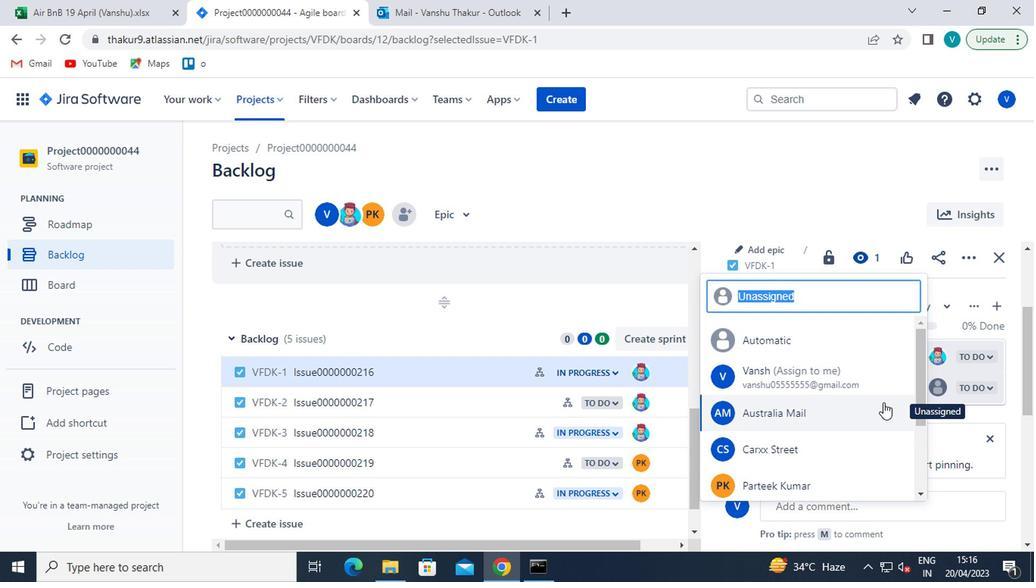 
Action: Mouse scrolled (808, 426) with delta (0, -1)
Screenshot: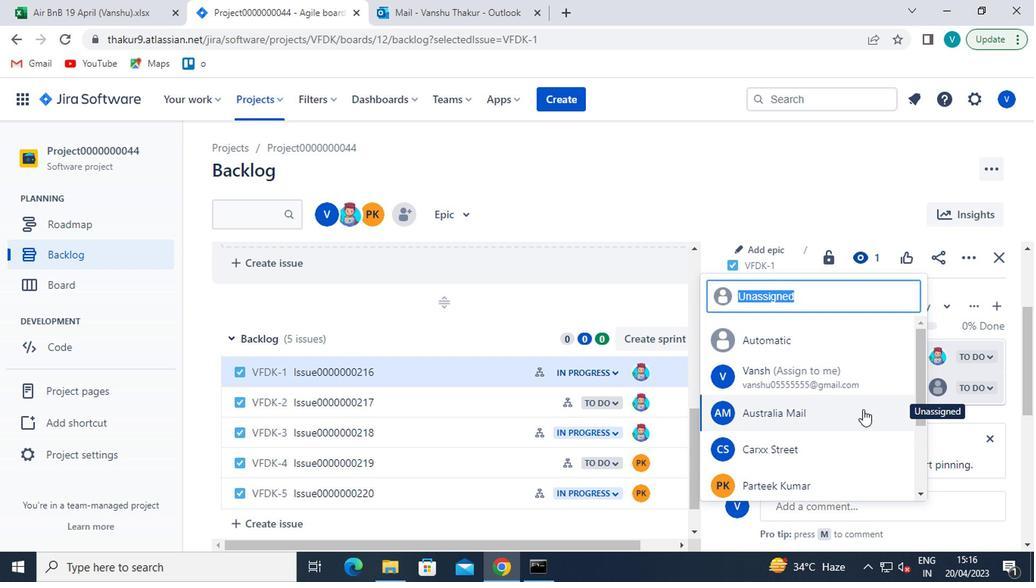 
Action: Mouse moved to (790, 471)
Screenshot: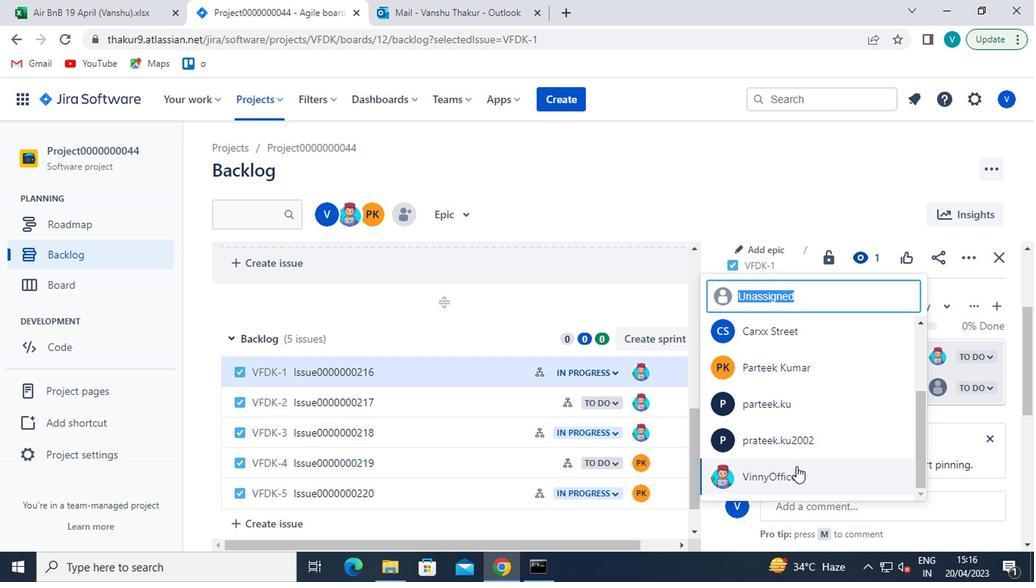 
Action: Mouse pressed left at (790, 471)
Screenshot: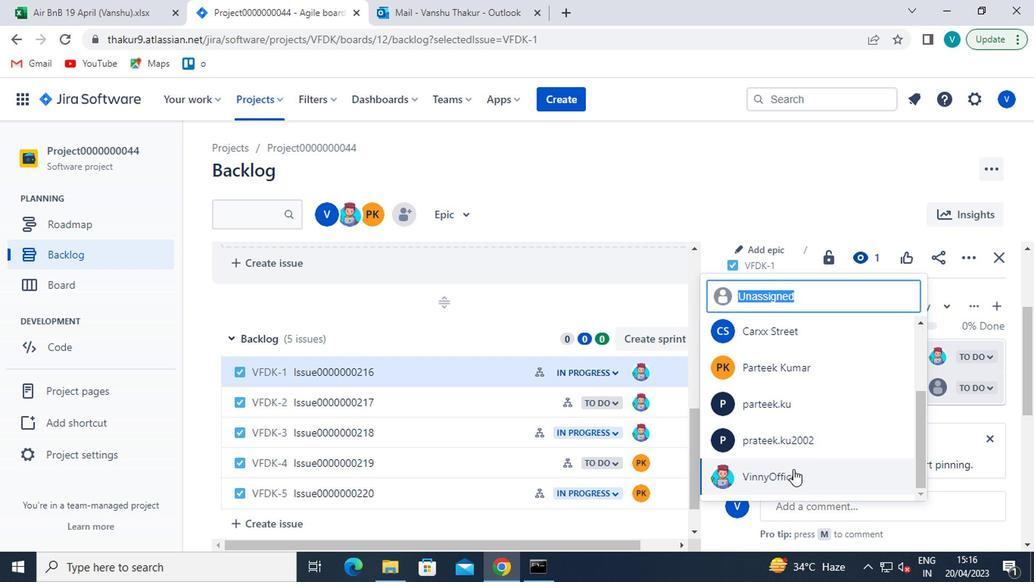 
Action: Mouse moved to (328, 409)
Screenshot: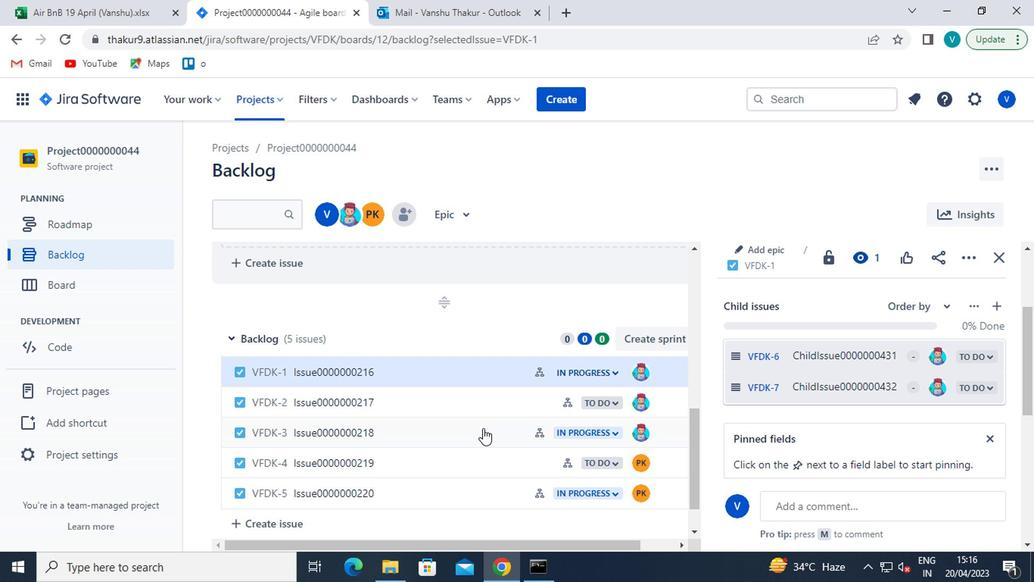 
Action: Mouse pressed left at (328, 409)
Screenshot: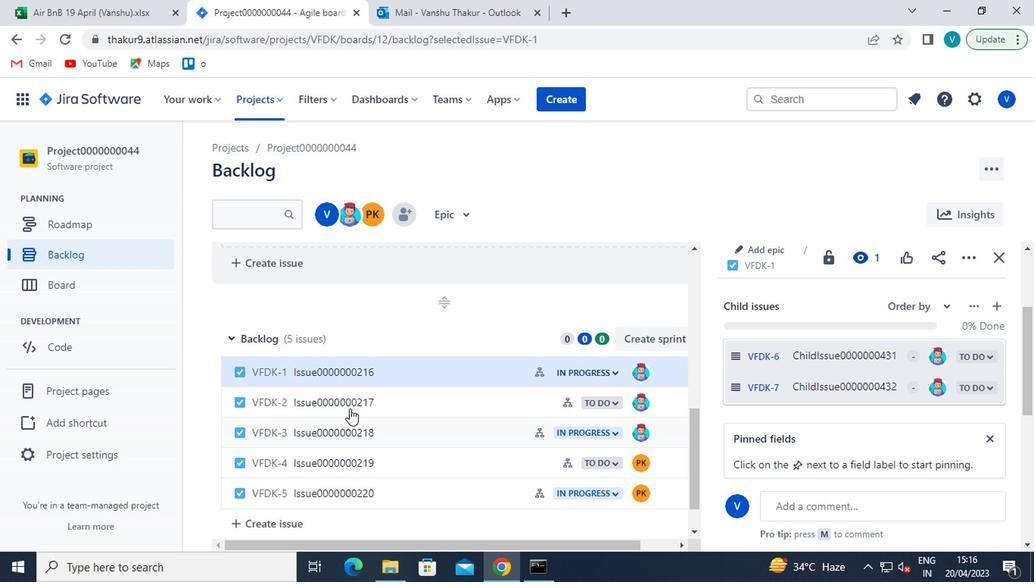 
Action: Mouse moved to (808, 418)
Screenshot: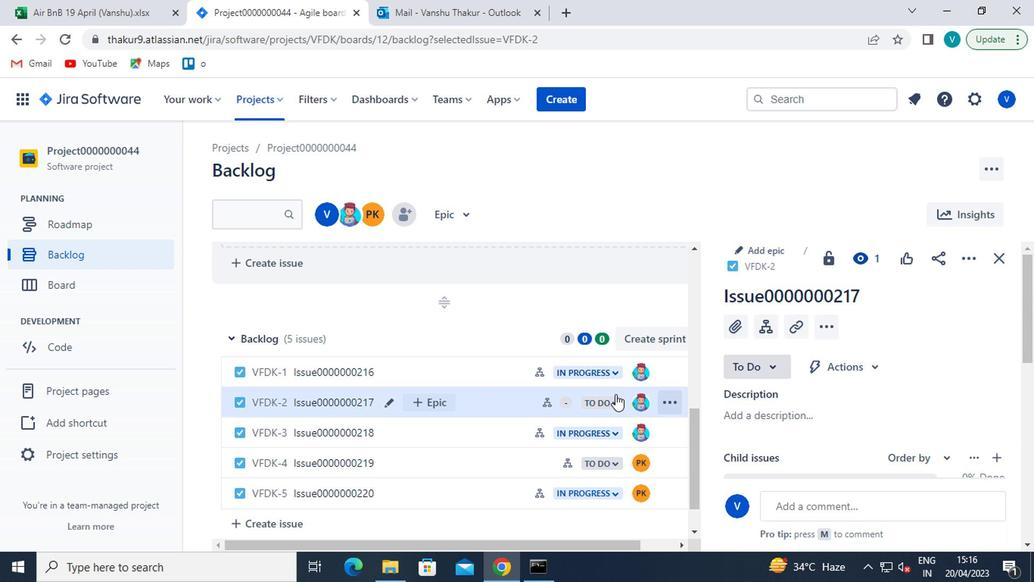 
Action: Mouse scrolled (808, 418) with delta (0, 0)
Screenshot: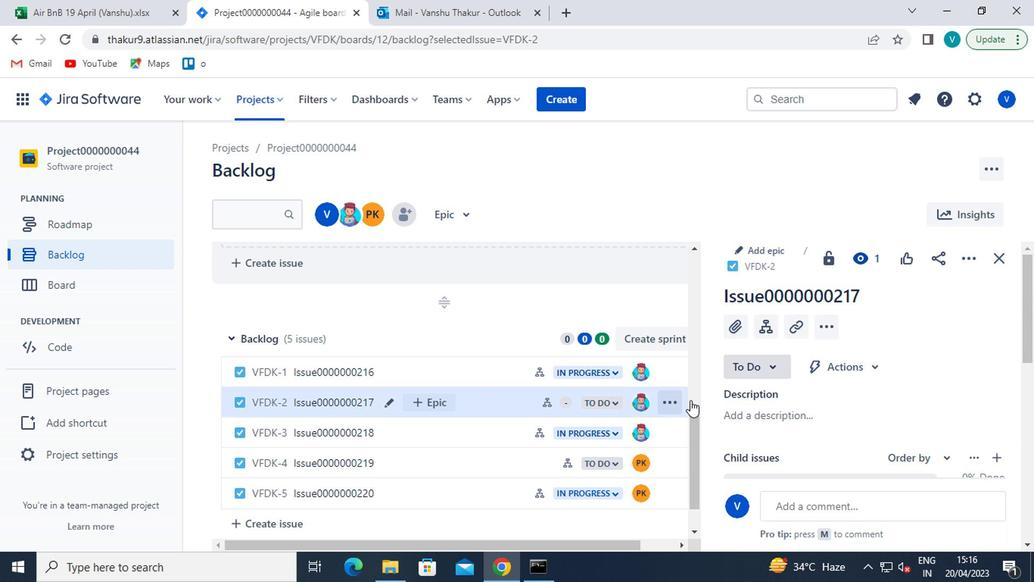 
Action: Mouse scrolled (808, 418) with delta (0, 0)
Screenshot: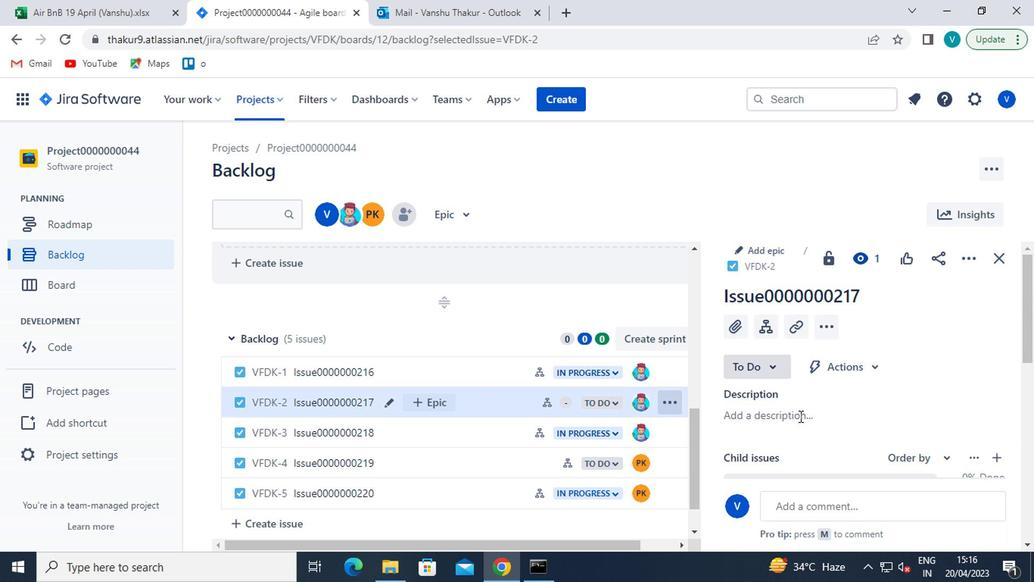 
Action: Mouse scrolled (808, 418) with delta (0, 0)
Screenshot: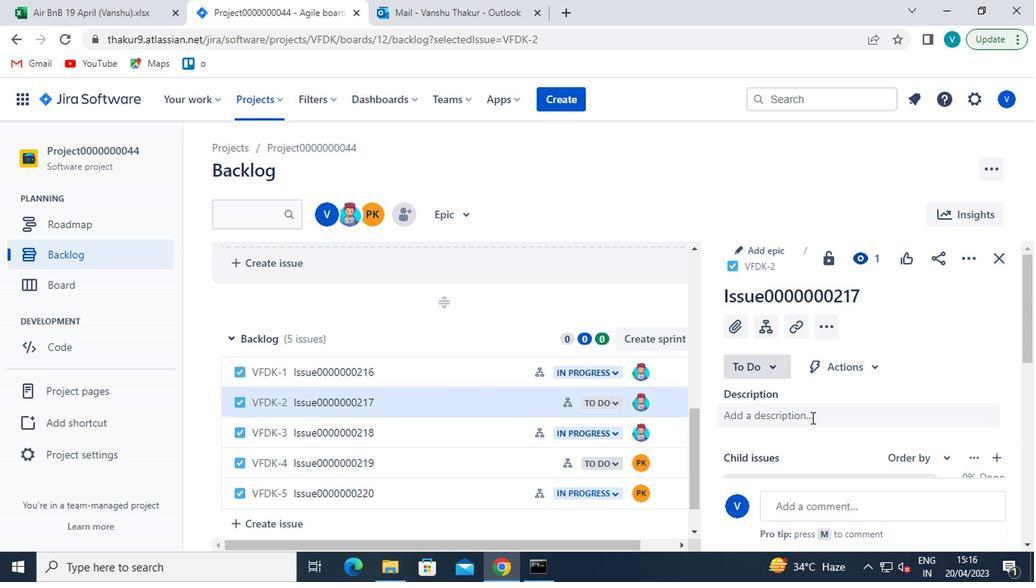 
Action: Mouse moved to (879, 383)
Screenshot: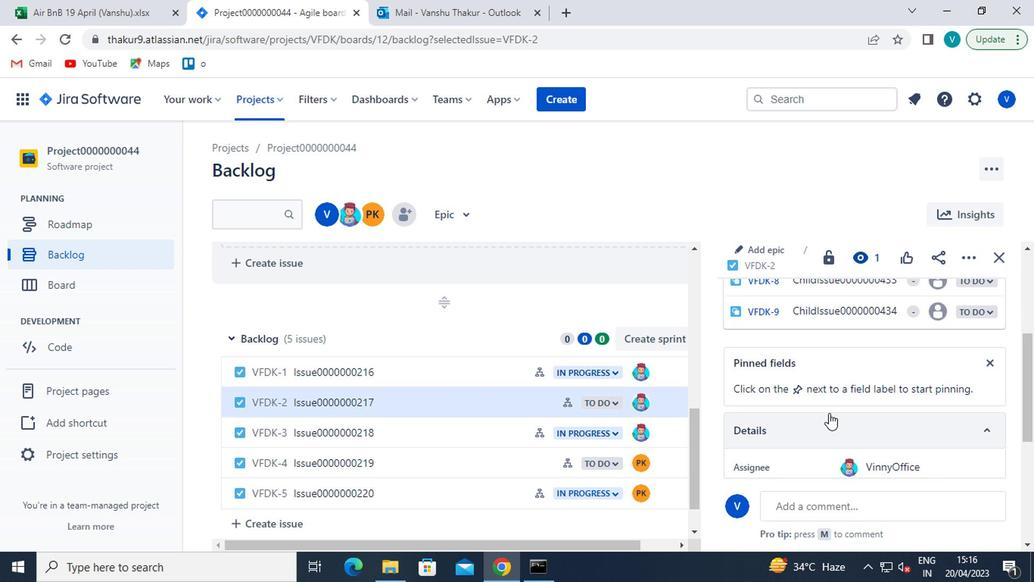 
Action: Mouse scrolled (879, 384) with delta (0, 1)
Screenshot: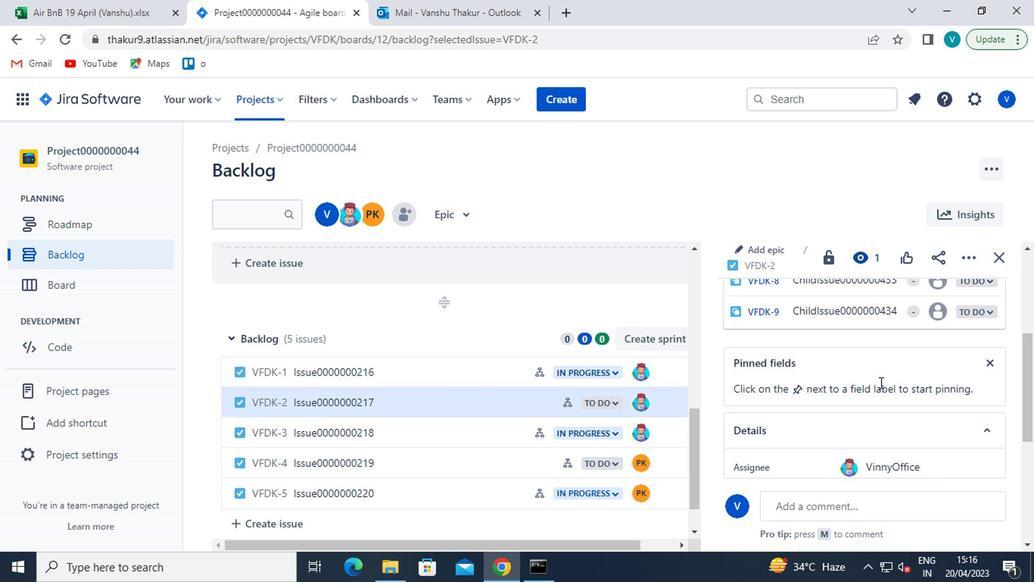 
Action: Mouse moved to (929, 354)
Screenshot: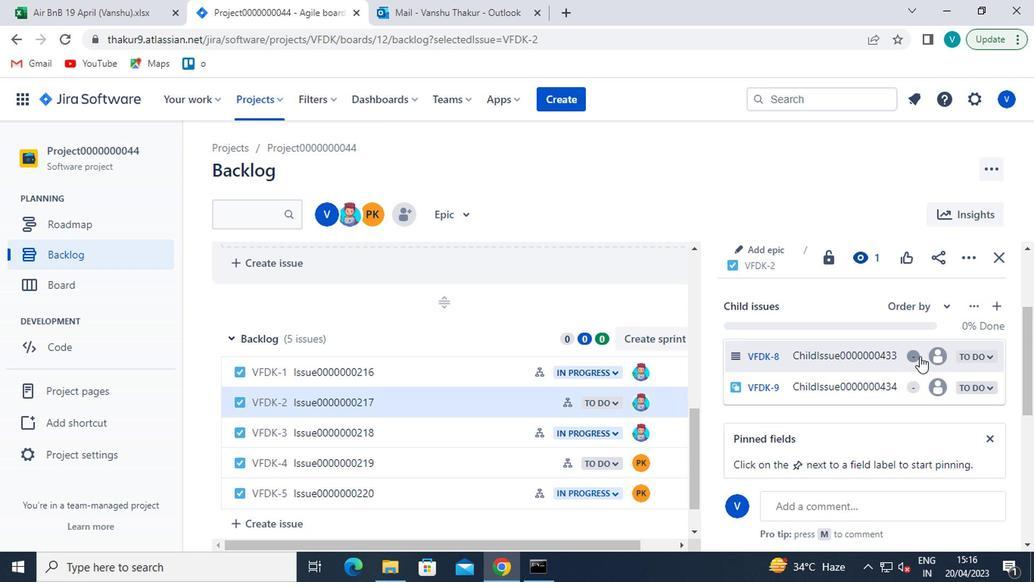 
Action: Mouse pressed left at (929, 354)
Screenshot: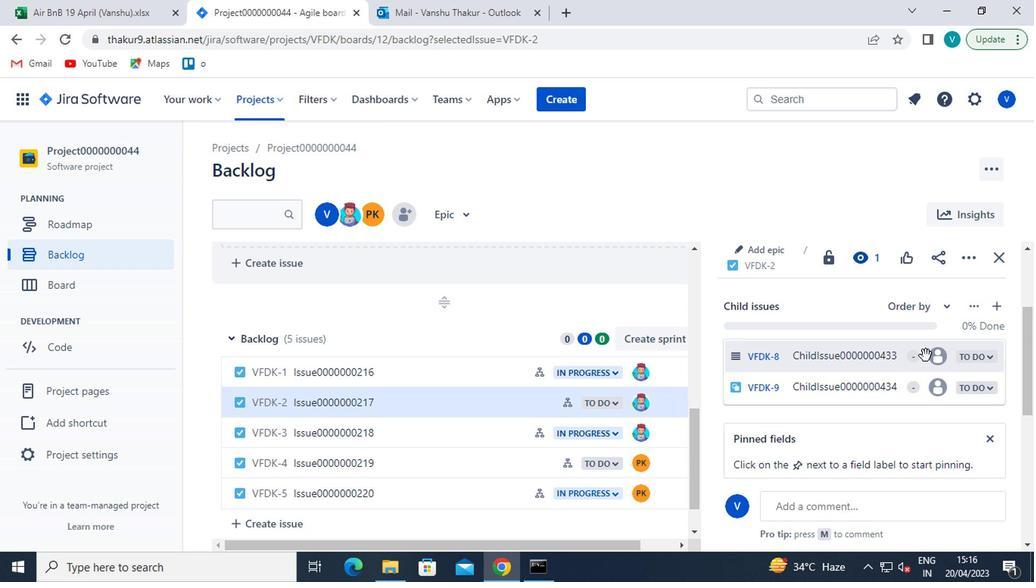 
Action: Mouse moved to (813, 404)
Screenshot: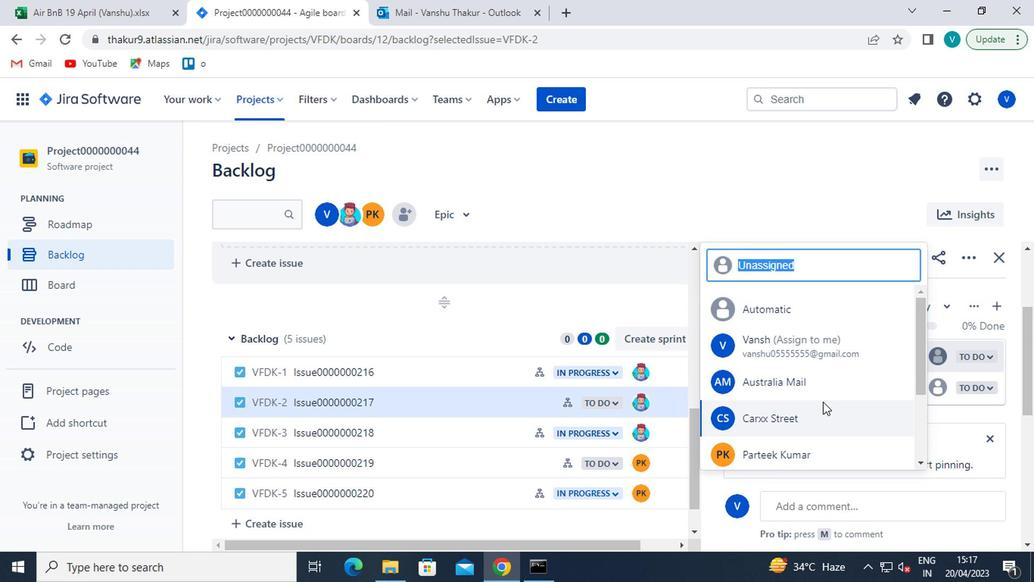 
Action: Mouse scrolled (813, 403) with delta (0, 0)
Screenshot: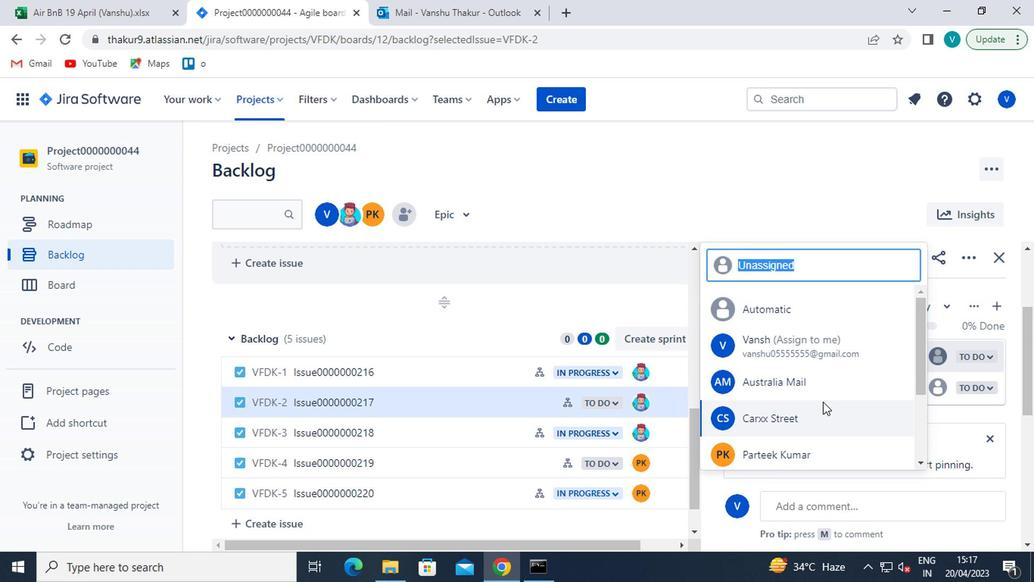 
Action: Mouse moved to (808, 404)
Screenshot: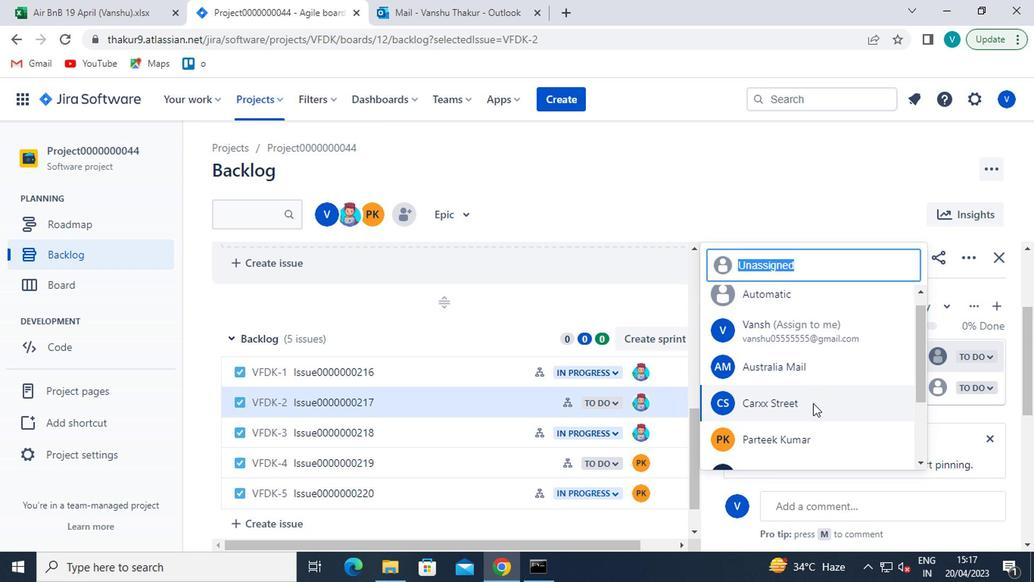 
Action: Mouse scrolled (808, 403) with delta (0, 0)
Screenshot: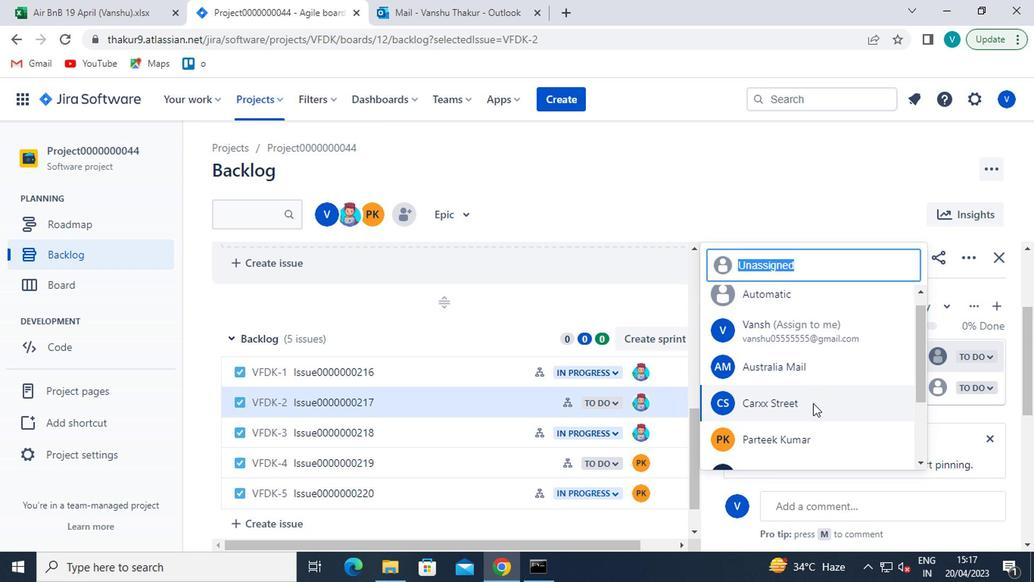 
Action: Mouse moved to (808, 404)
Screenshot: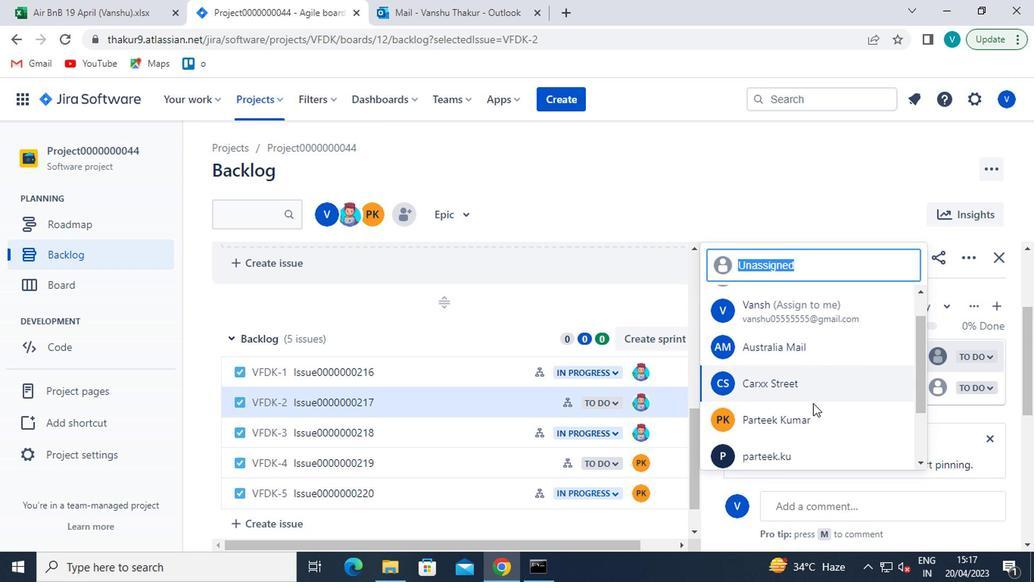 
Action: Mouse scrolled (808, 403) with delta (0, 0)
Screenshot: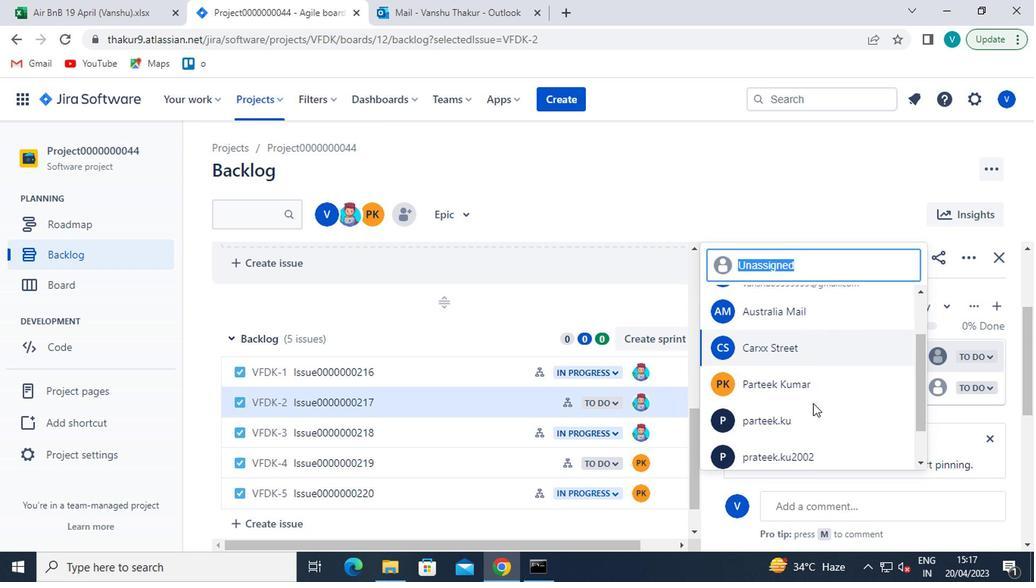 
Action: Mouse moved to (786, 437)
Screenshot: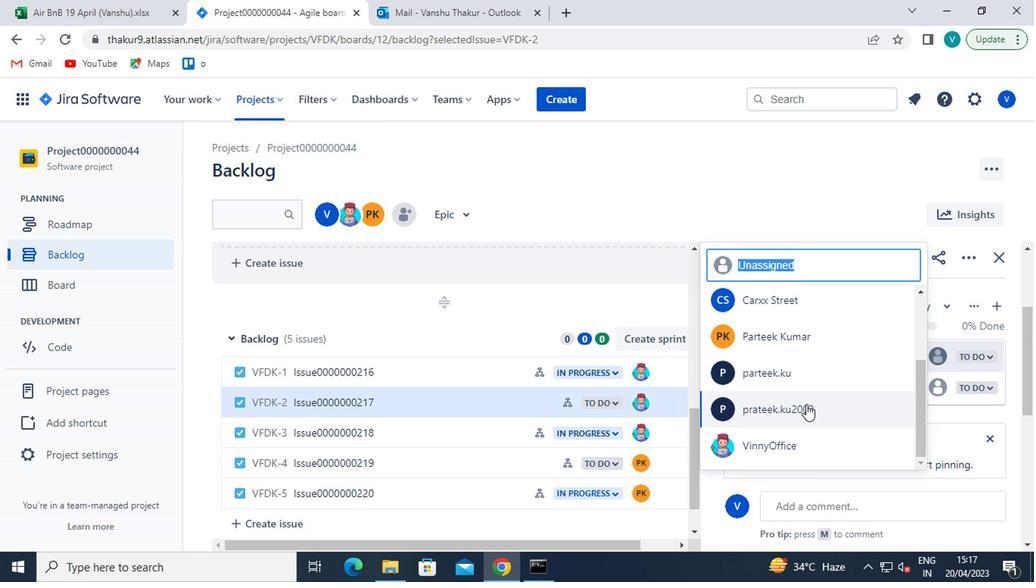 
Action: Mouse pressed left at (786, 437)
Screenshot: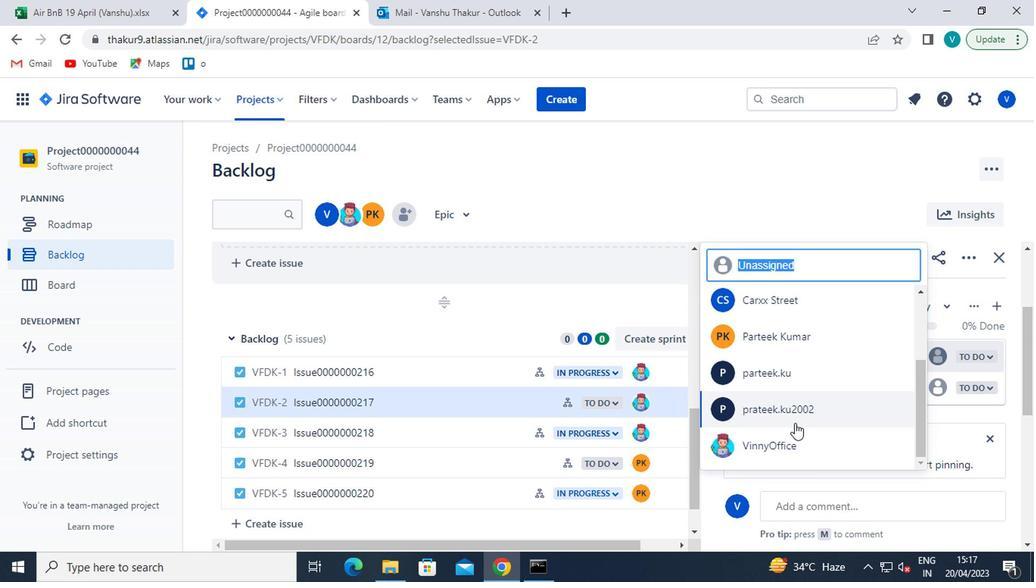 
Action: Mouse moved to (929, 397)
Screenshot: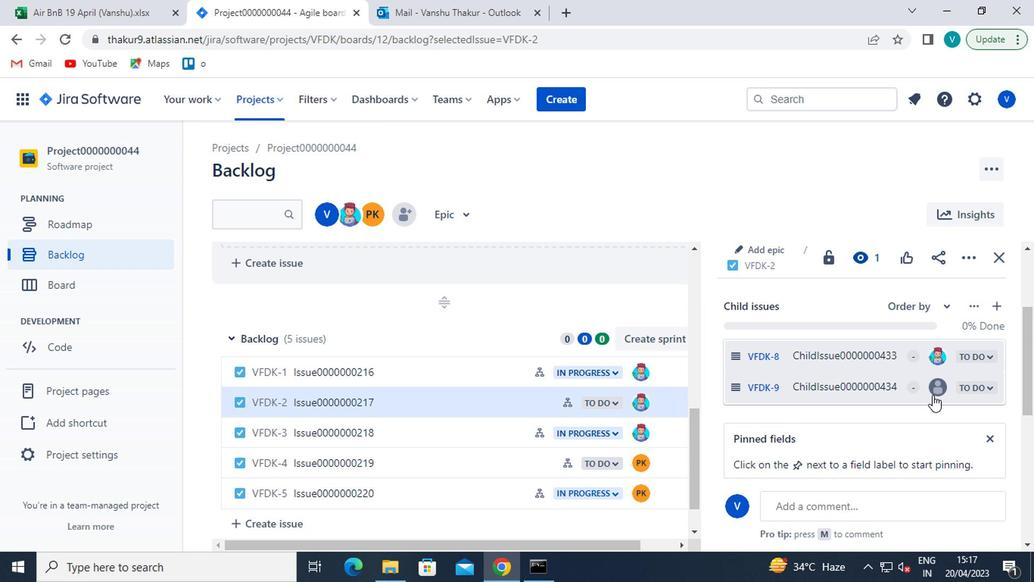 
Action: Mouse pressed left at (929, 397)
Screenshot: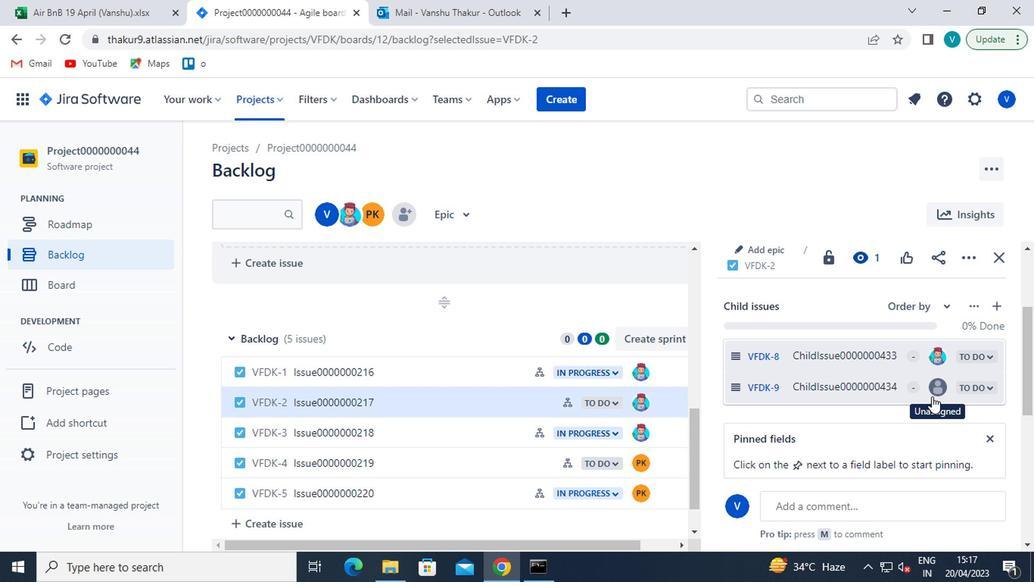 
Action: Mouse moved to (771, 420)
Screenshot: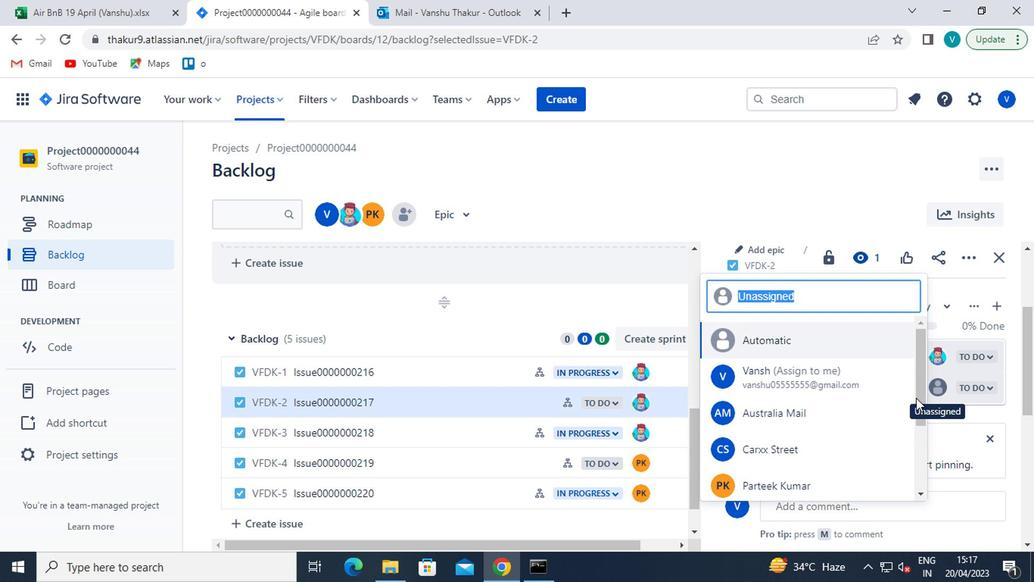 
Action: Mouse scrolled (771, 419) with delta (0, -1)
Screenshot: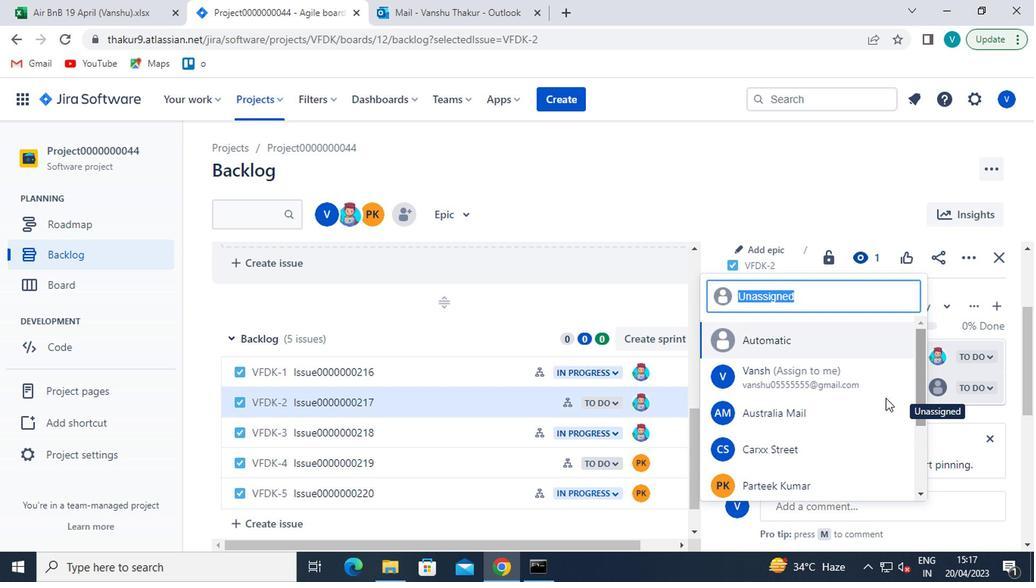 
Action: Mouse scrolled (771, 419) with delta (0, -1)
Screenshot: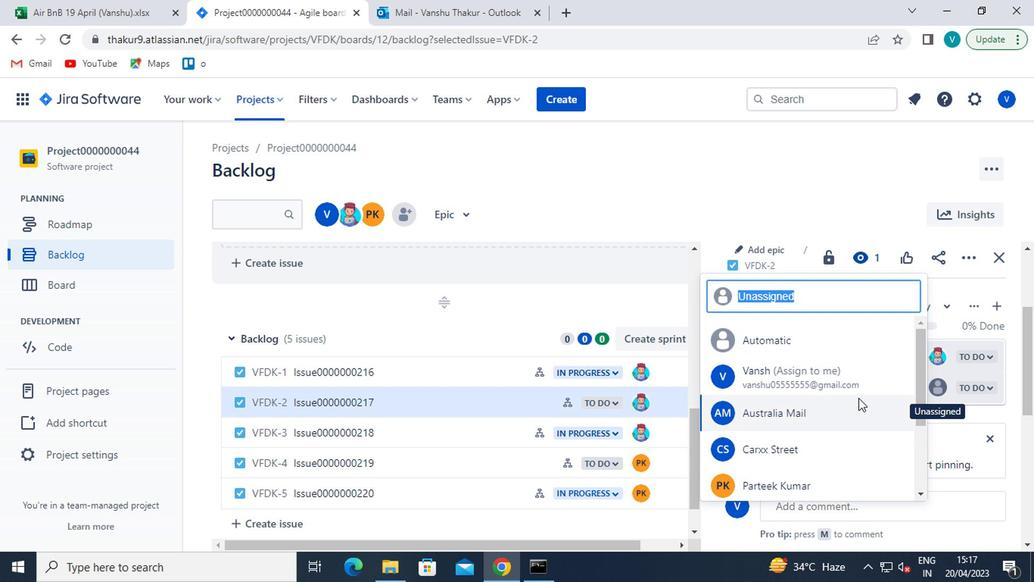 
Action: Mouse scrolled (771, 419) with delta (0, -1)
Screenshot: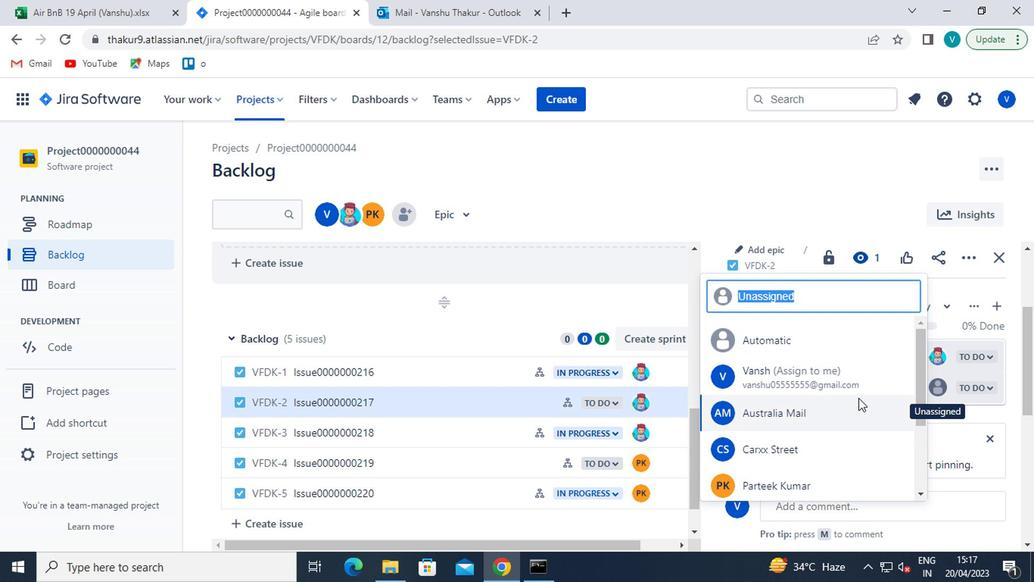 
Action: Mouse moved to (770, 420)
Screenshot: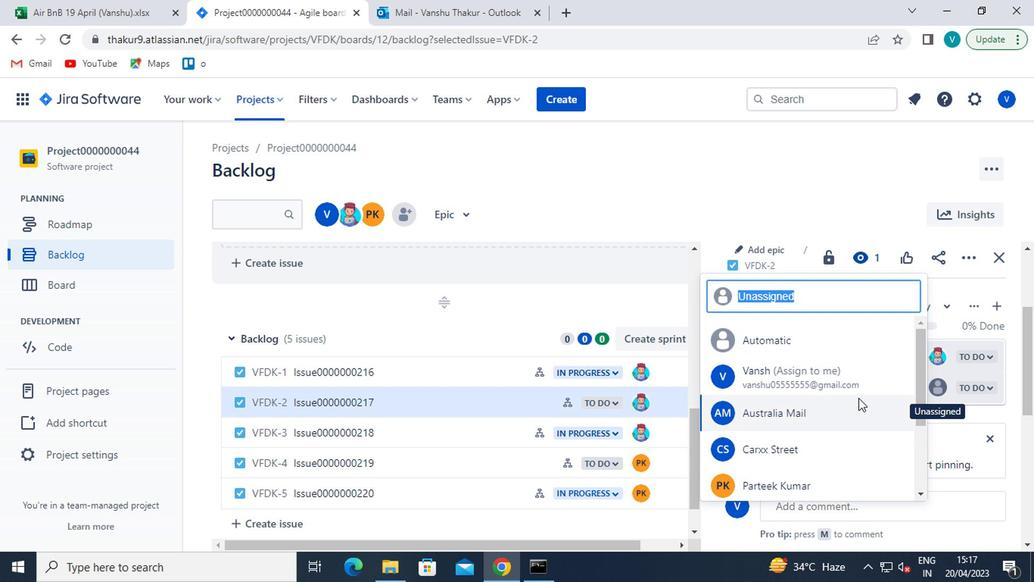 
Action: Mouse scrolled (770, 419) with delta (0, -1)
Screenshot: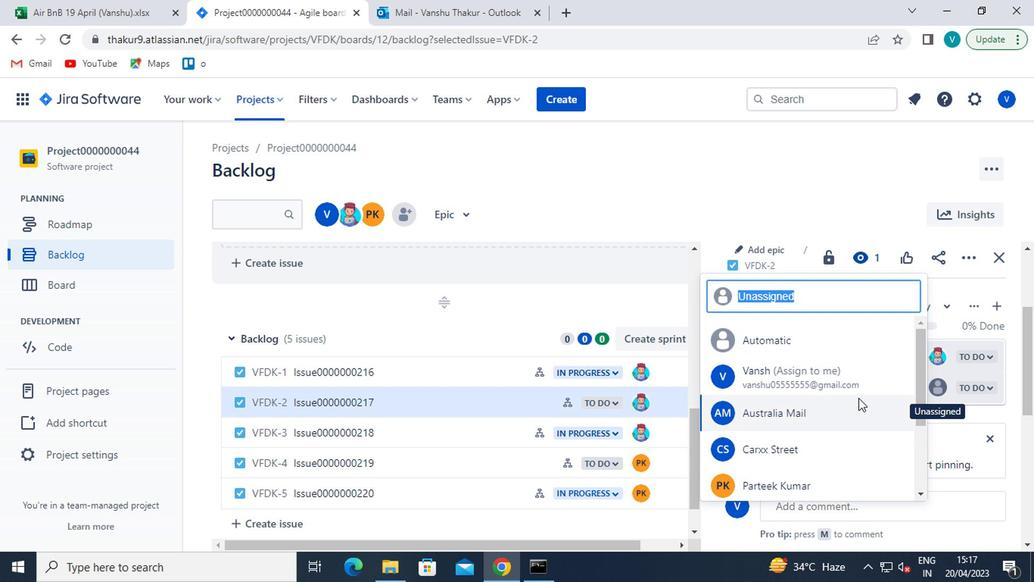 
Action: Mouse moved to (769, 420)
Screenshot: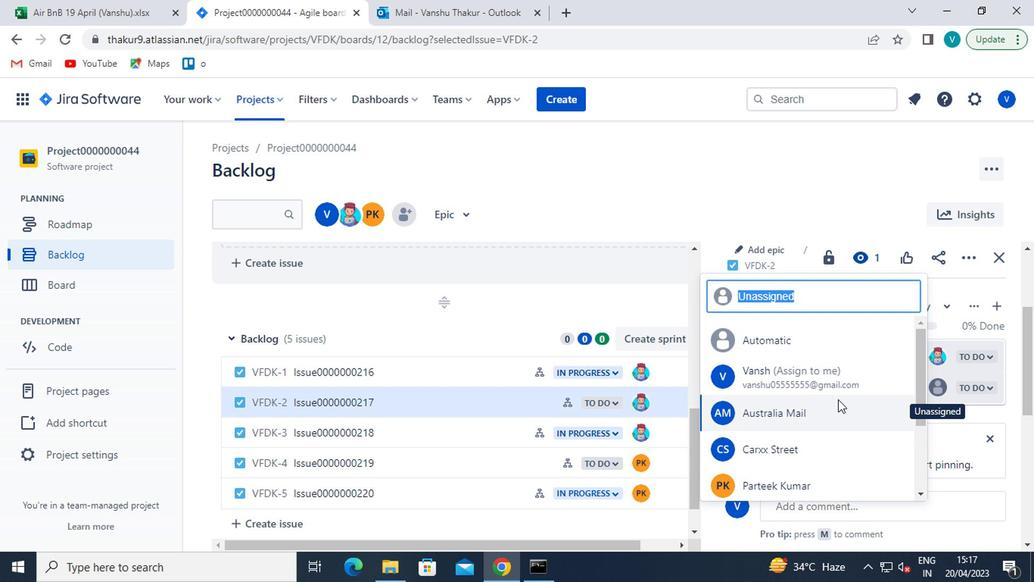 
Action: Mouse scrolled (769, 419) with delta (0, -1)
Screenshot: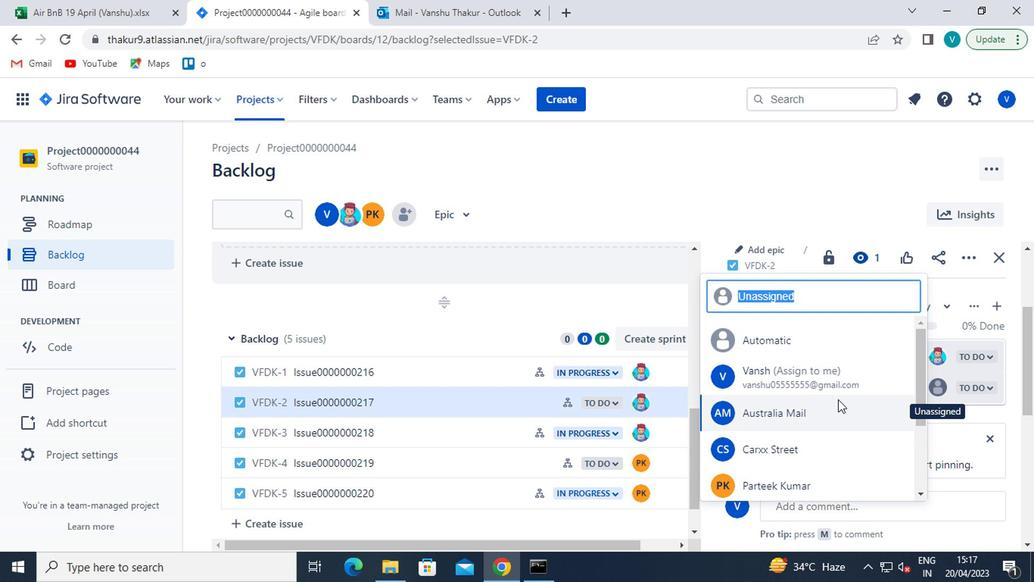 
Action: Mouse moved to (764, 475)
Screenshot: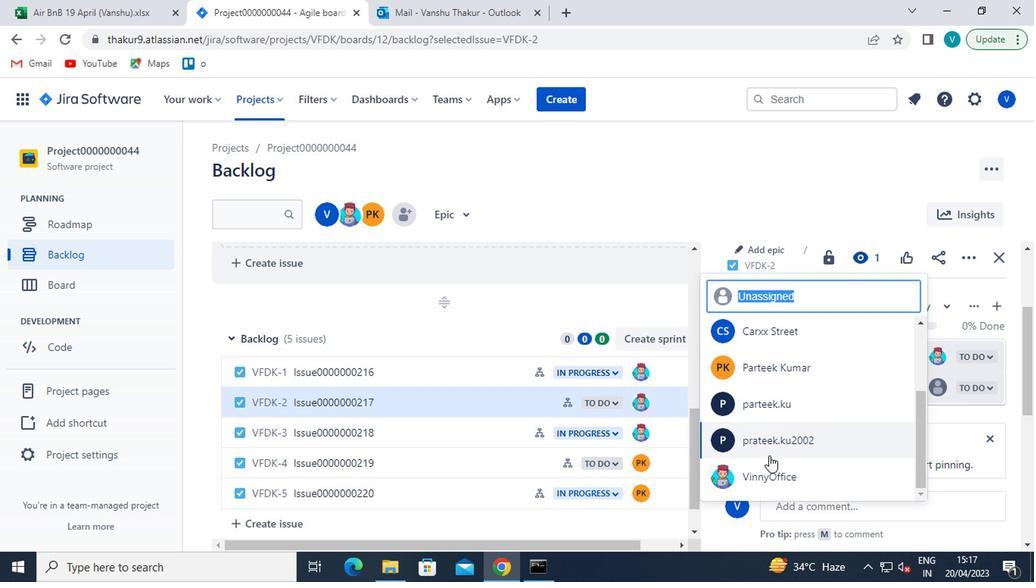 
Action: Mouse pressed left at (764, 475)
Screenshot: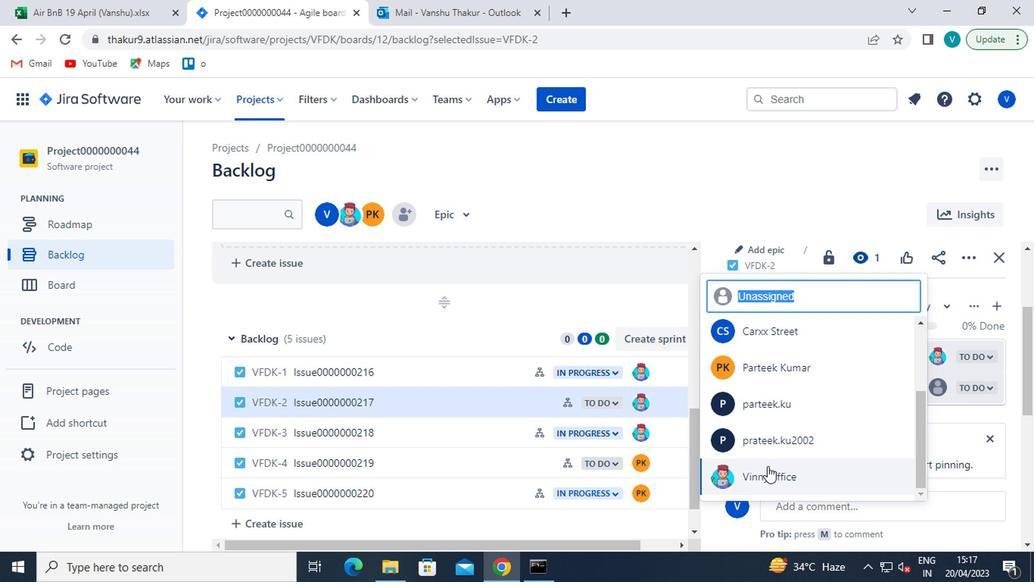
